 Task: Search one way flight ticket for 1 adult, 6 children, 1 infant in seat and 1 infant on lap in business from Deadhorse: Deadhorse Airport(prudhoe Bay Airport) to Sheridan: Sheridan County Airport on 8-6-2023. Choice of flights is United. Number of bags: 2 checked bags. Price is upto 45000. Outbound departure time preference is 11:00.
Action: Mouse moved to (361, 306)
Screenshot: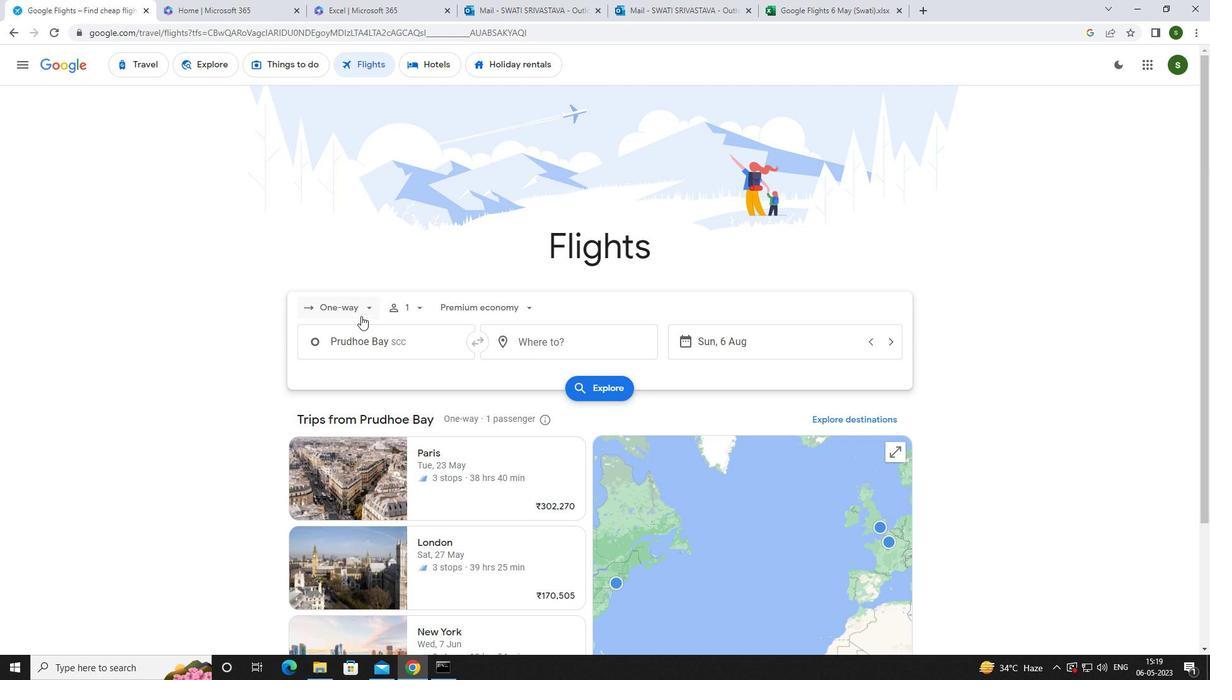 
Action: Mouse pressed left at (361, 306)
Screenshot: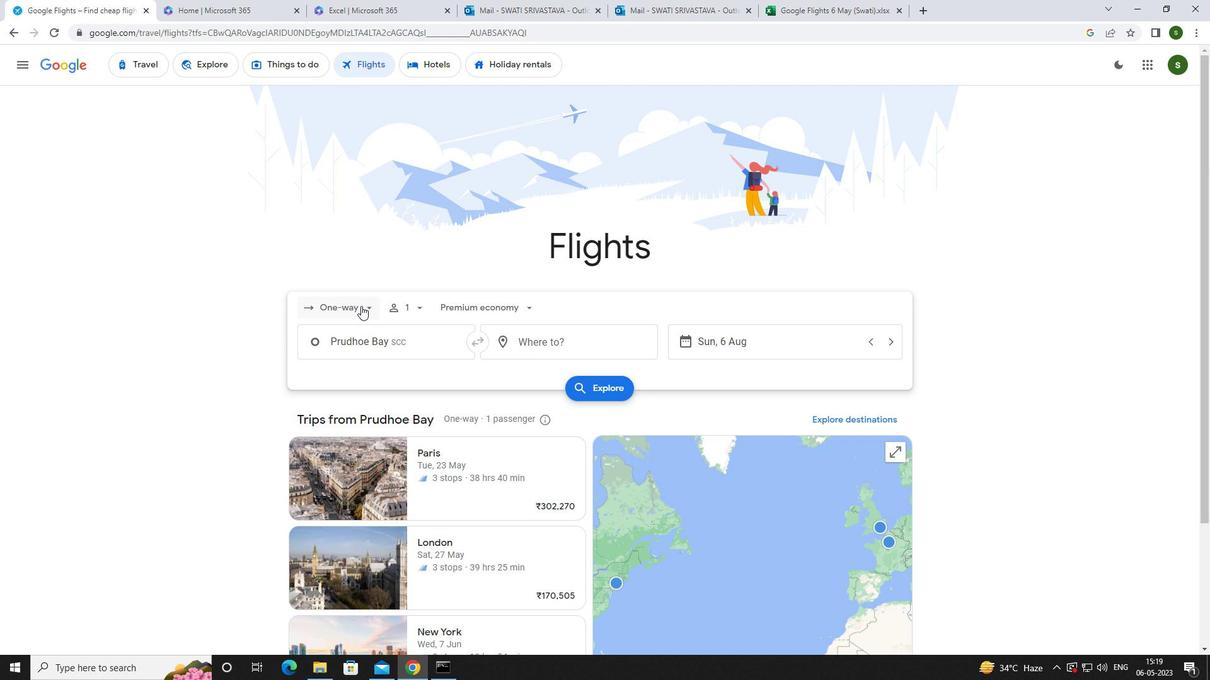 
Action: Mouse moved to (370, 358)
Screenshot: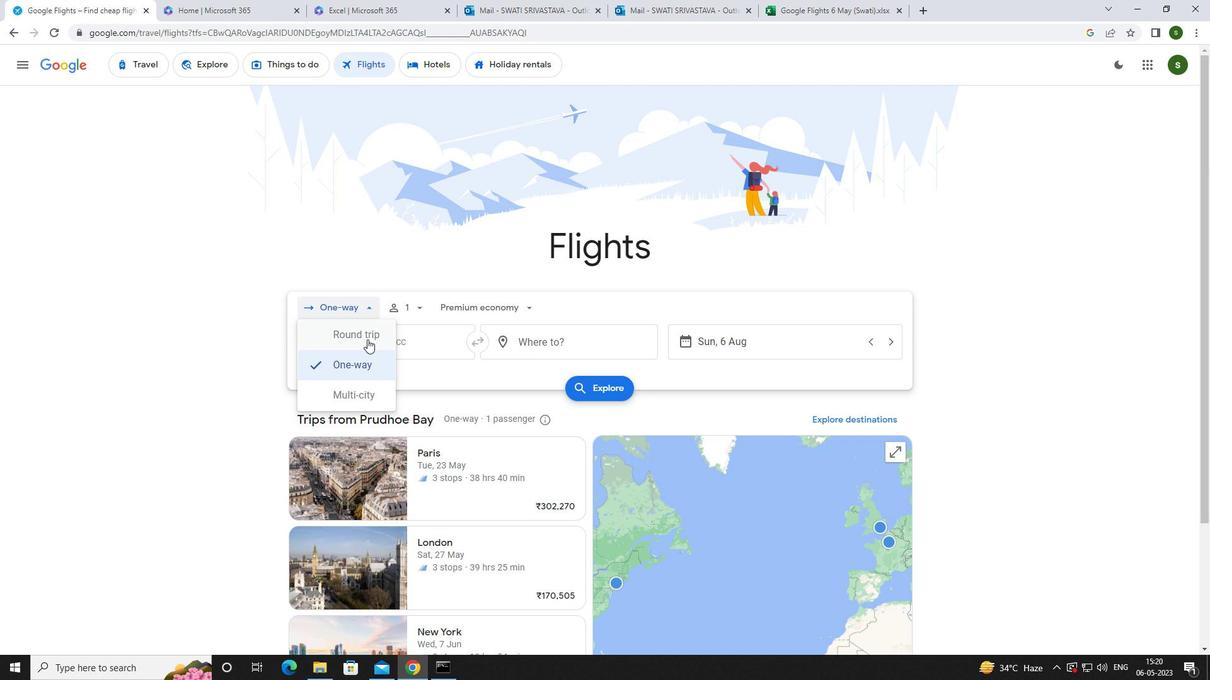 
Action: Mouse pressed left at (370, 358)
Screenshot: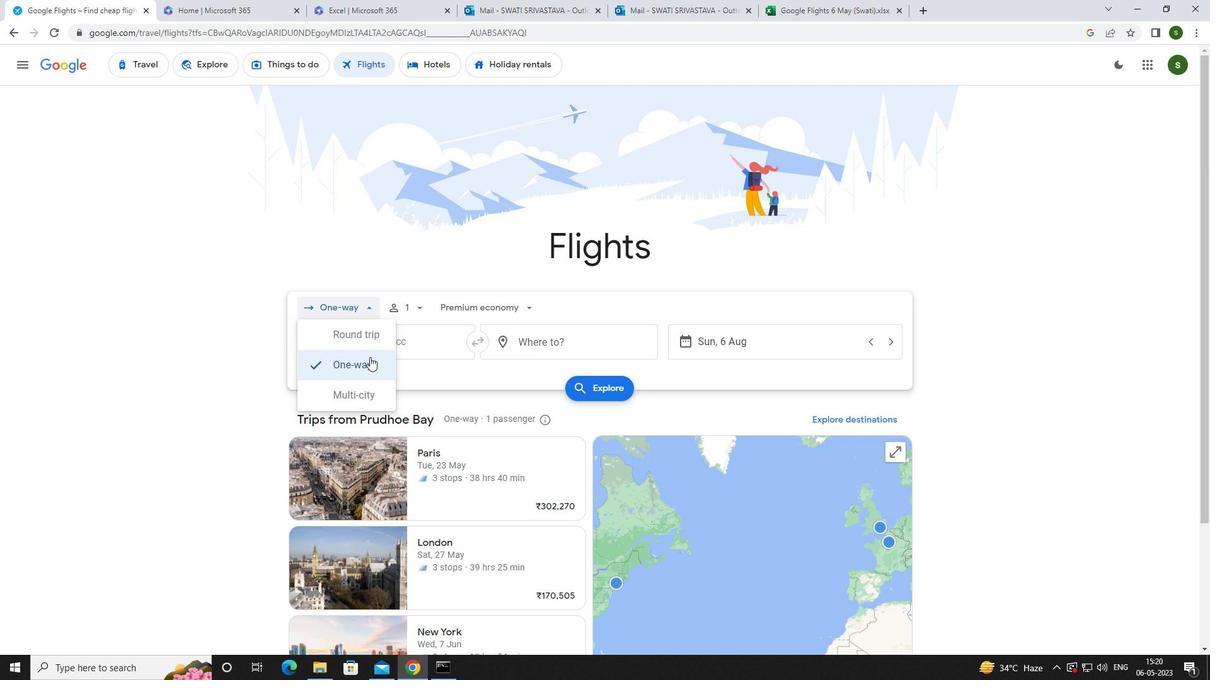 
Action: Mouse moved to (414, 310)
Screenshot: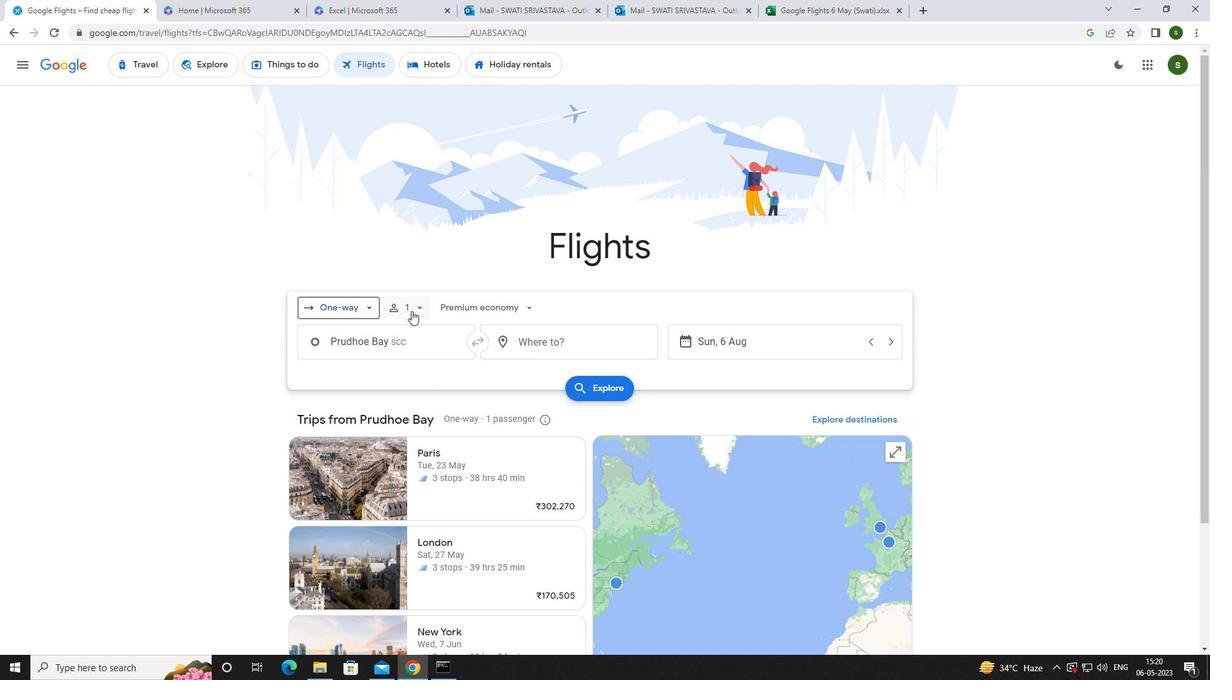 
Action: Mouse pressed left at (414, 310)
Screenshot: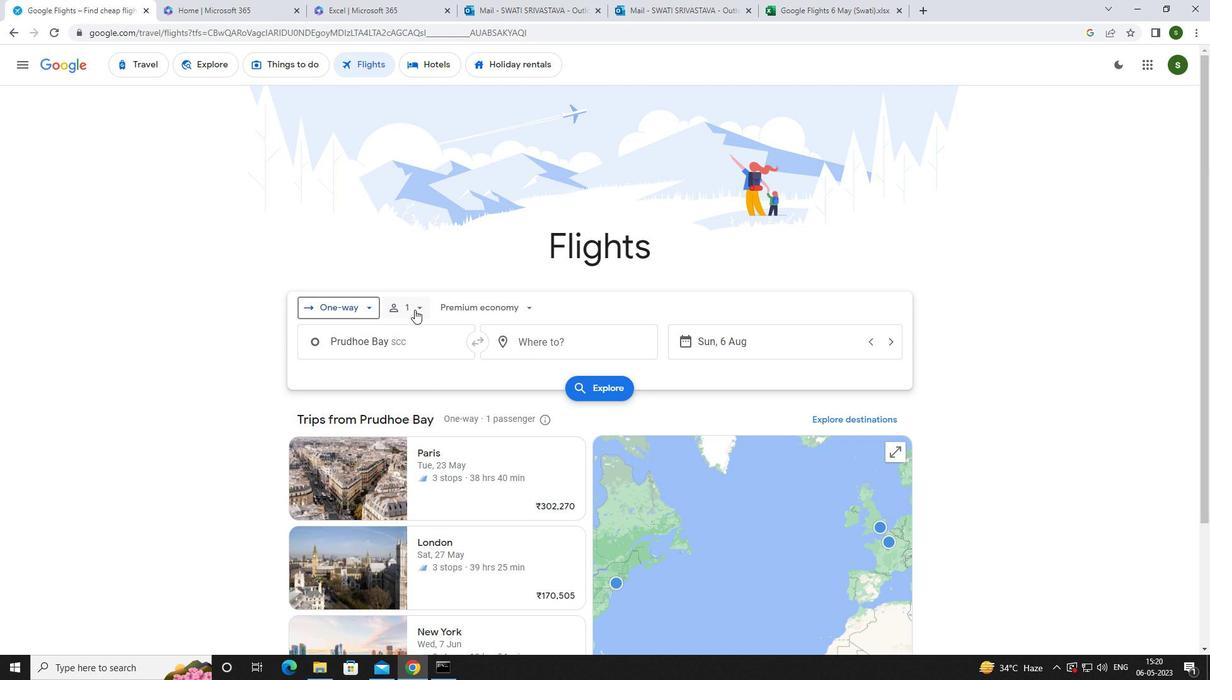 
Action: Mouse moved to (520, 368)
Screenshot: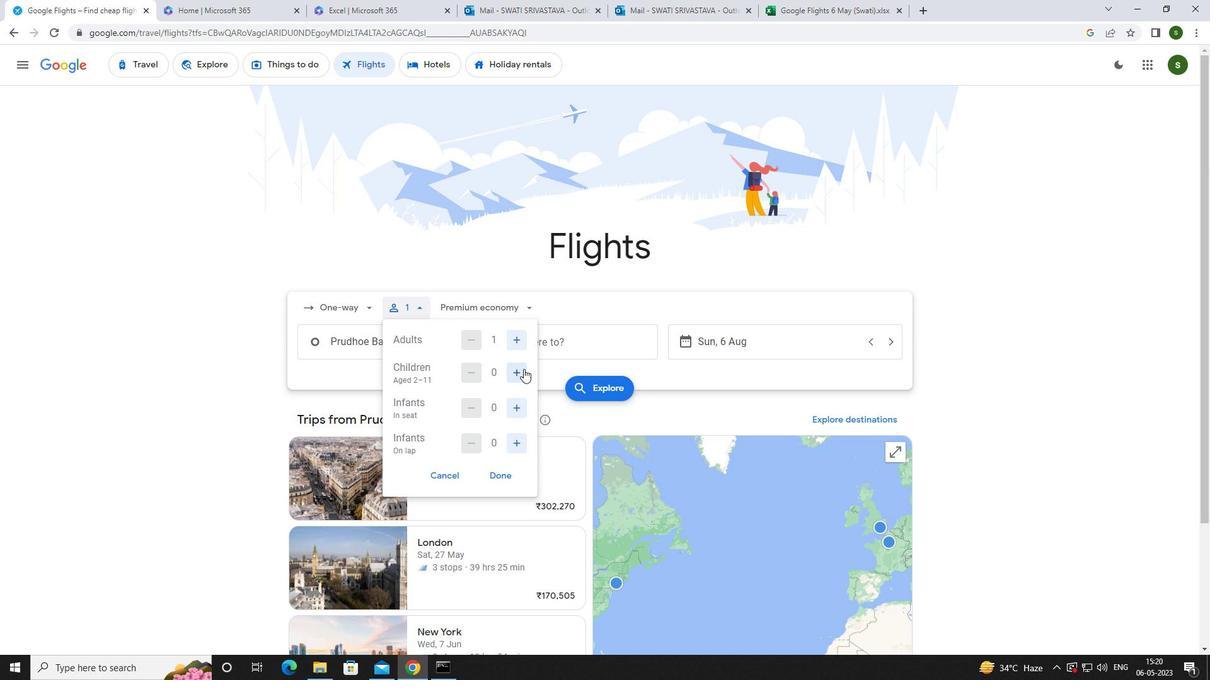 
Action: Mouse pressed left at (520, 368)
Screenshot: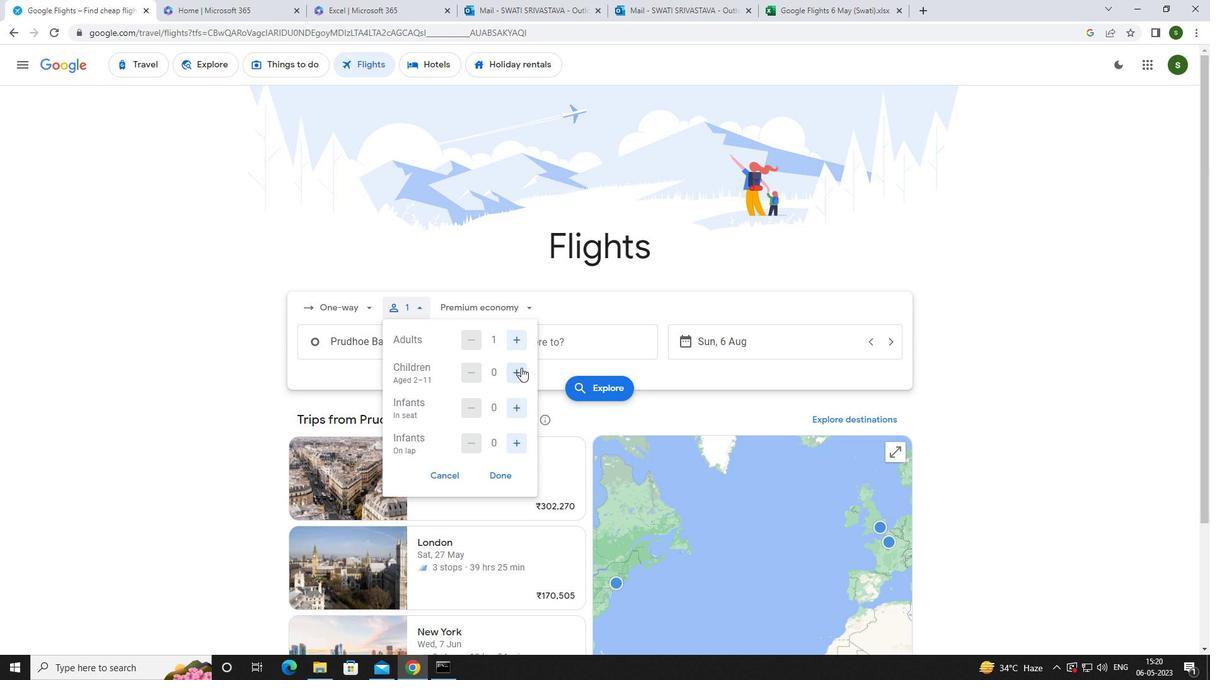 
Action: Mouse pressed left at (520, 368)
Screenshot: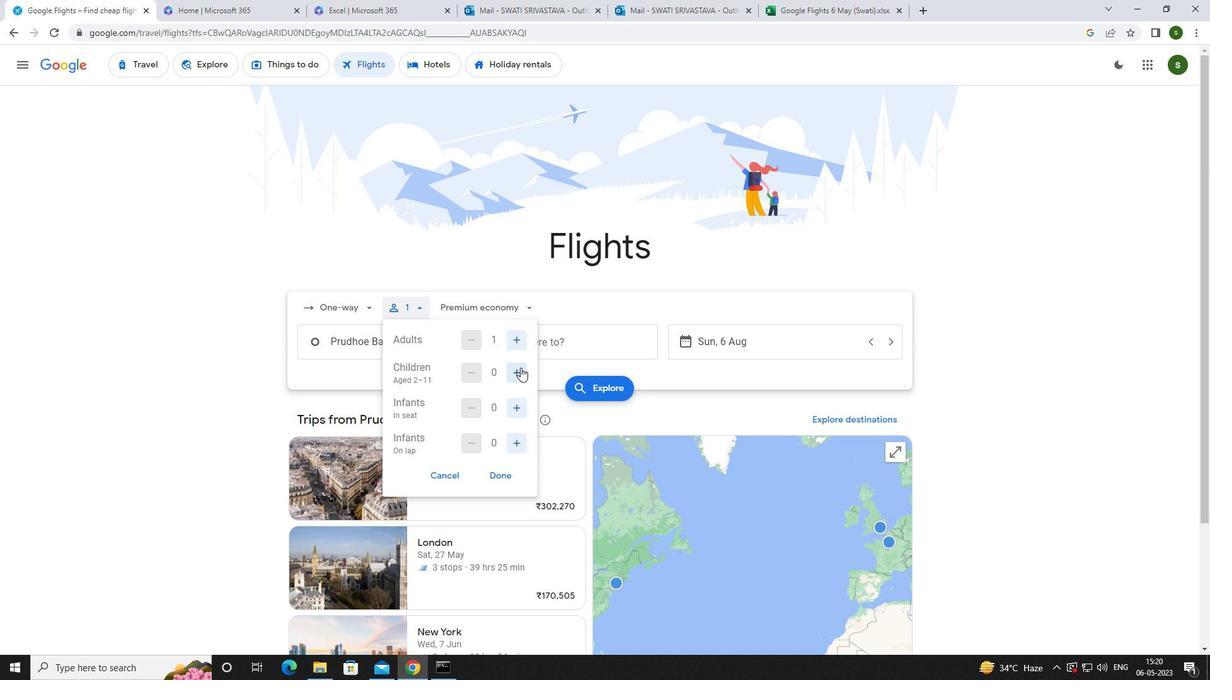 
Action: Mouse pressed left at (520, 368)
Screenshot: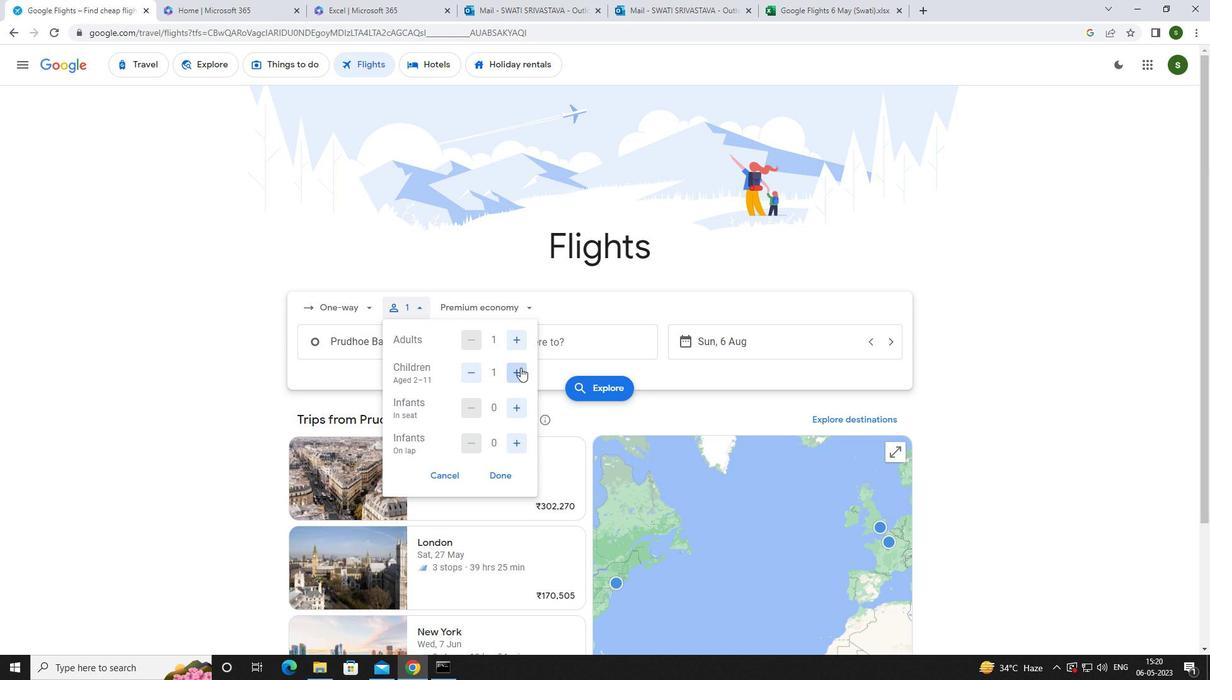 
Action: Mouse pressed left at (520, 368)
Screenshot: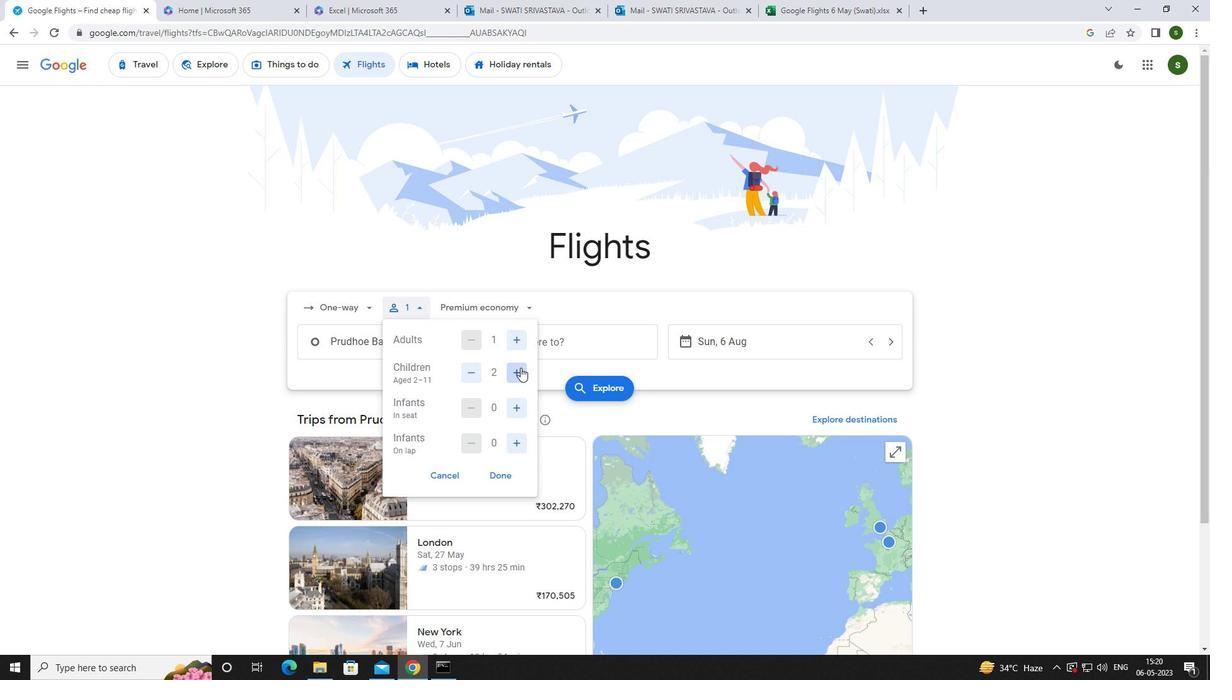 
Action: Mouse pressed left at (520, 368)
Screenshot: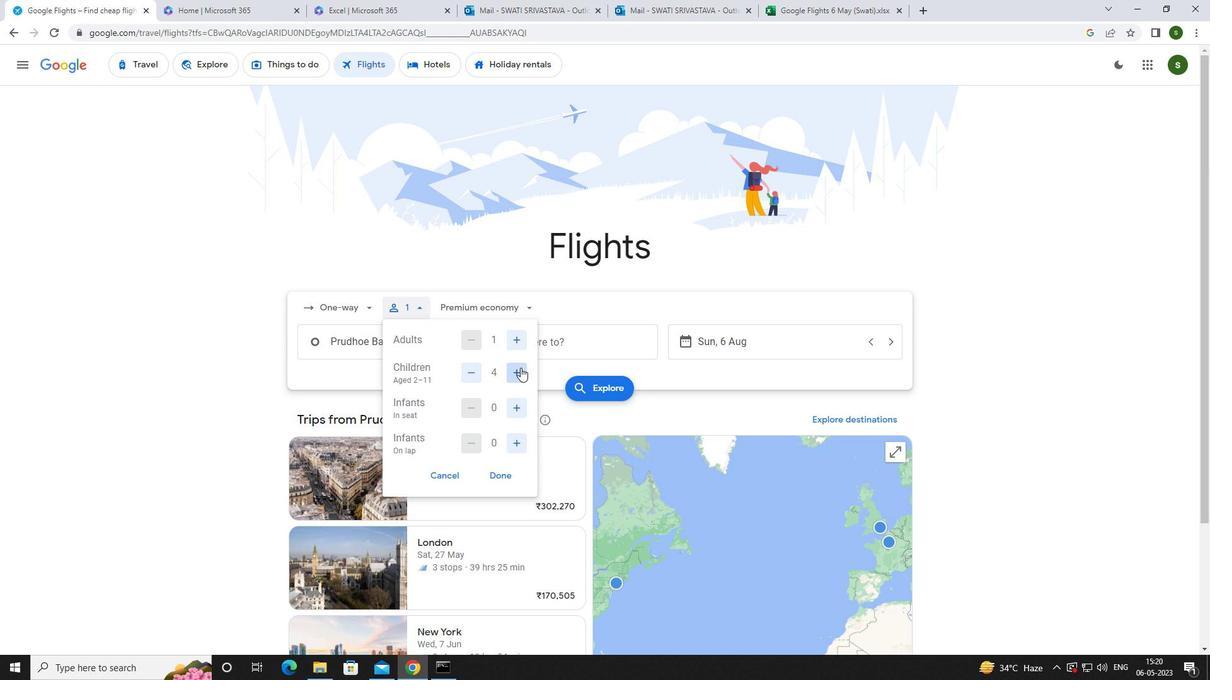 
Action: Mouse pressed left at (520, 368)
Screenshot: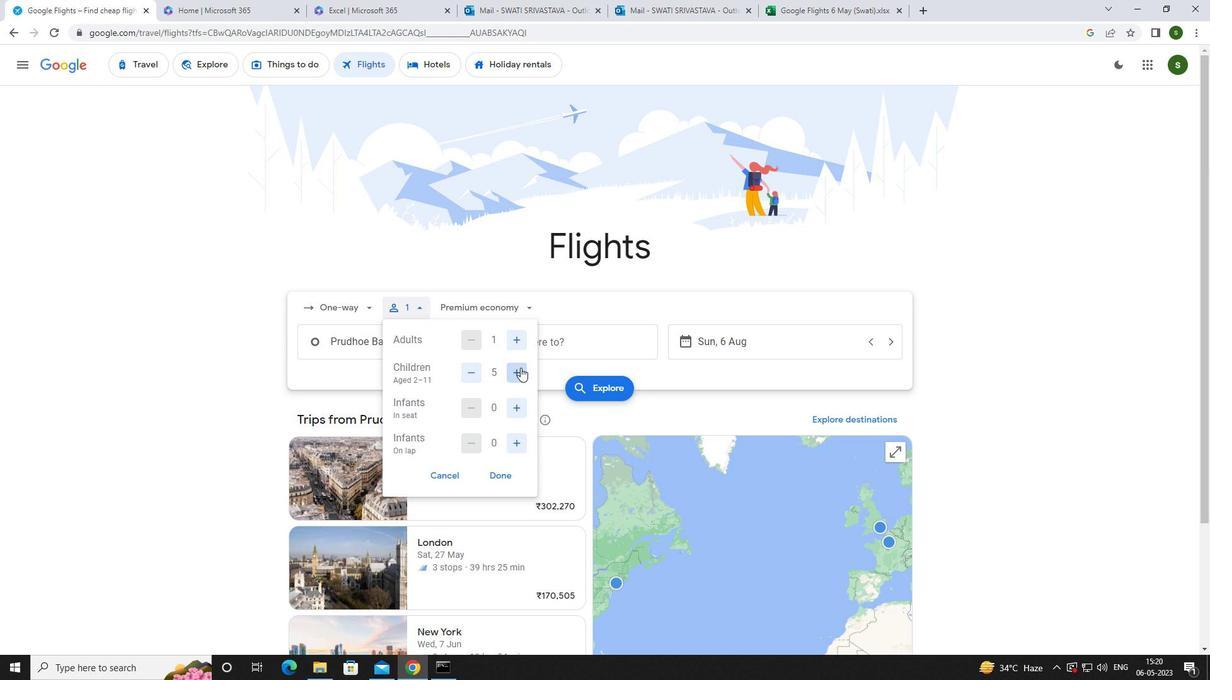 
Action: Mouse moved to (512, 402)
Screenshot: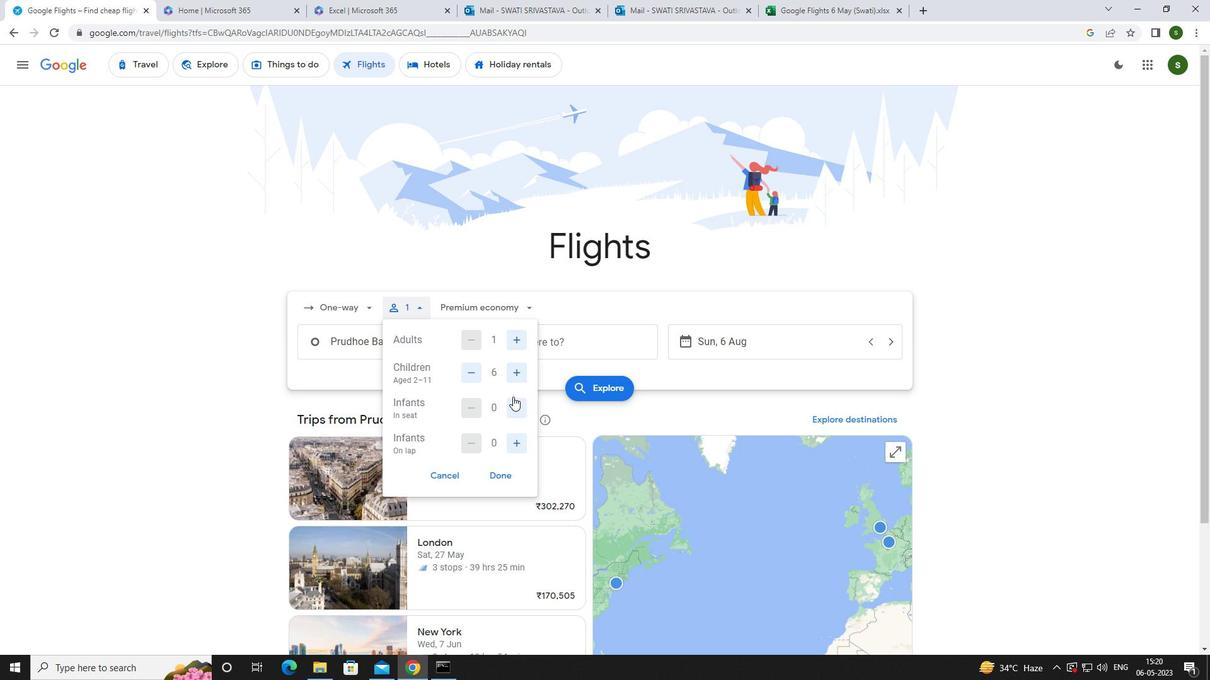 
Action: Mouse pressed left at (512, 402)
Screenshot: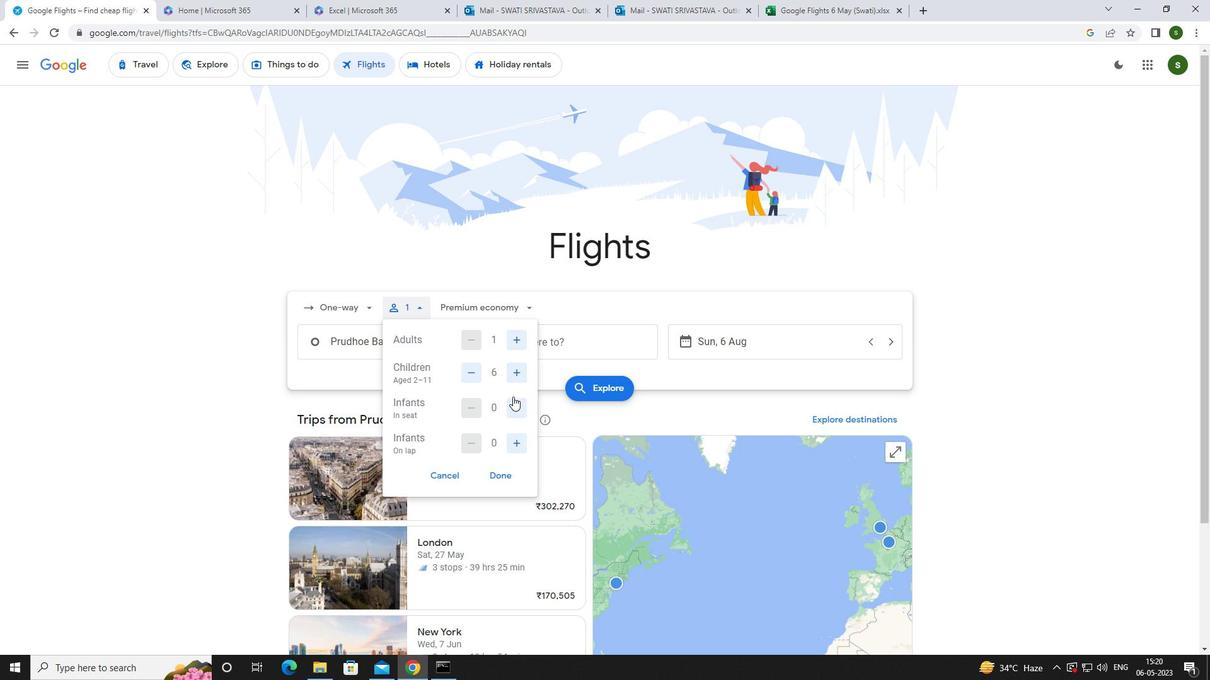
Action: Mouse moved to (516, 445)
Screenshot: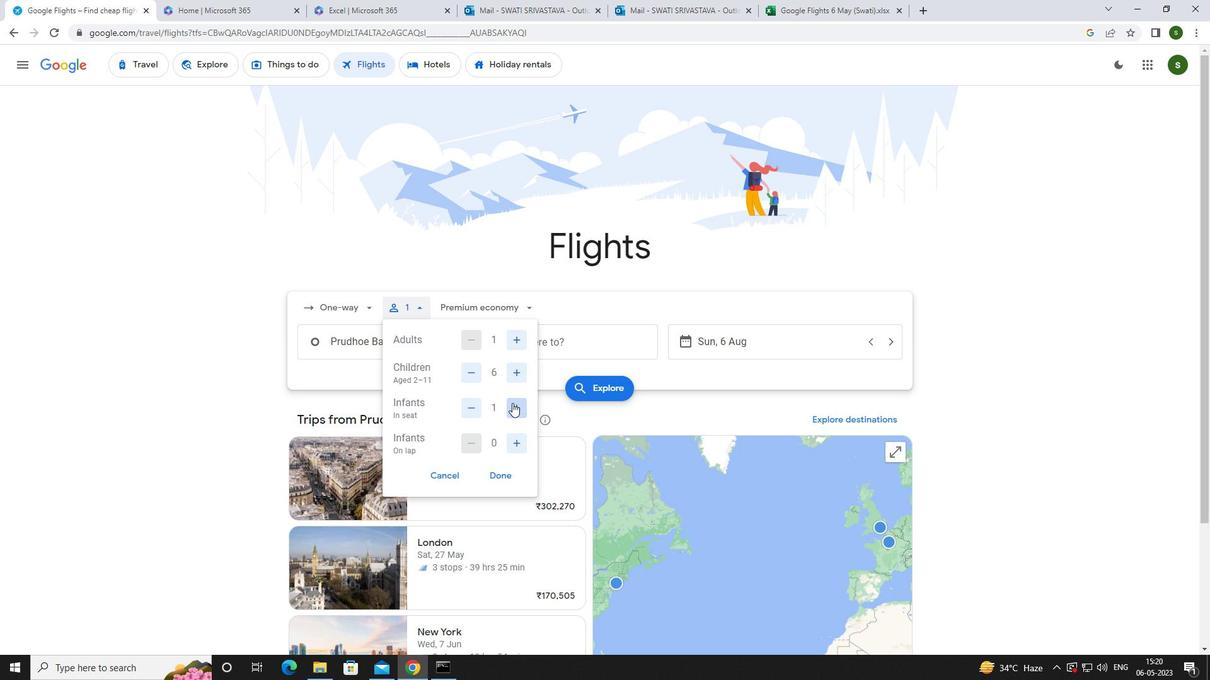 
Action: Mouse pressed left at (516, 445)
Screenshot: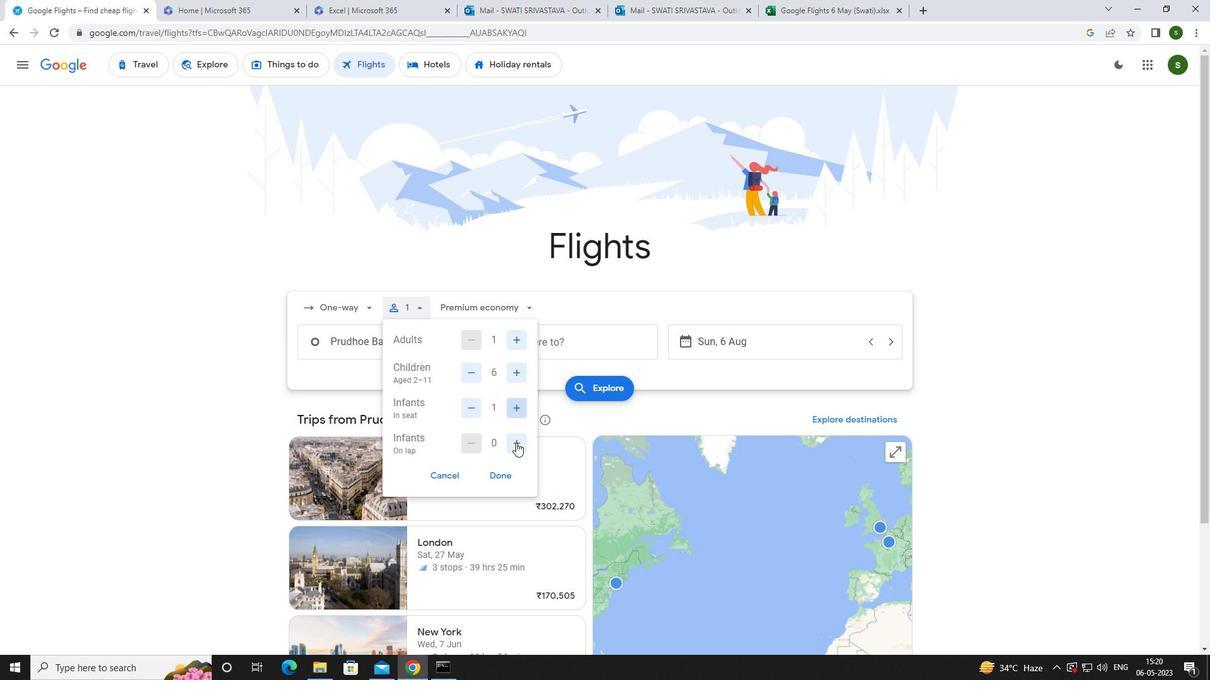 
Action: Mouse moved to (520, 305)
Screenshot: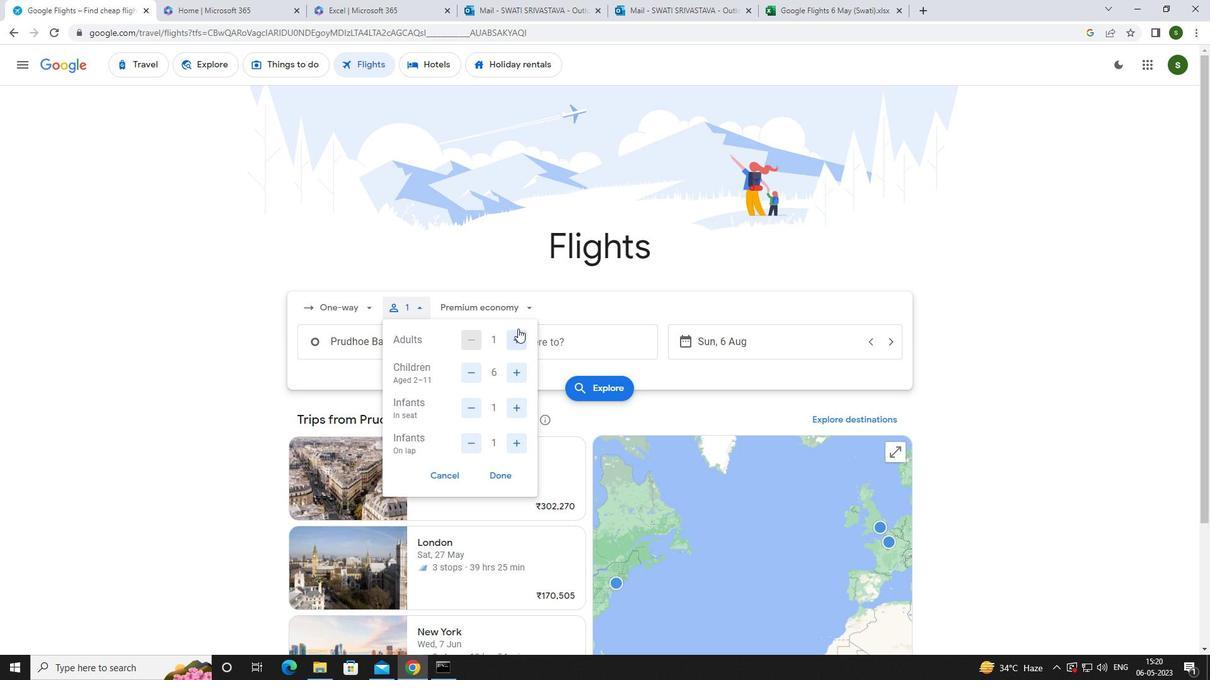 
Action: Mouse pressed left at (520, 305)
Screenshot: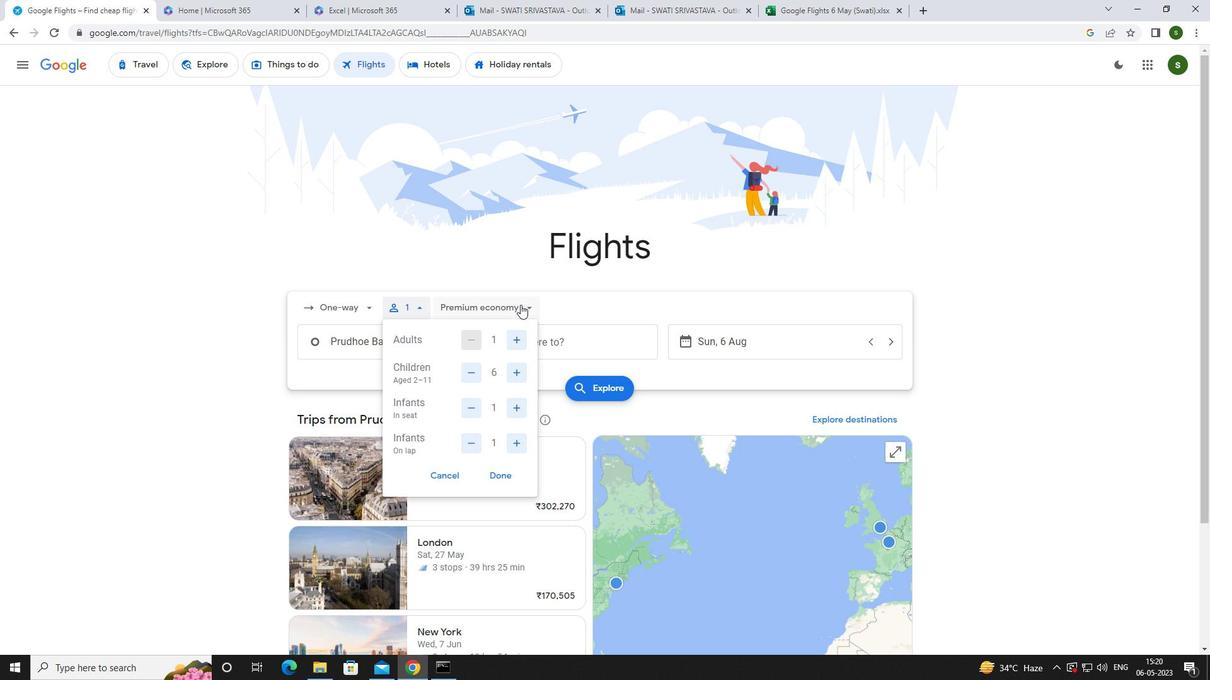 
Action: Mouse moved to (507, 385)
Screenshot: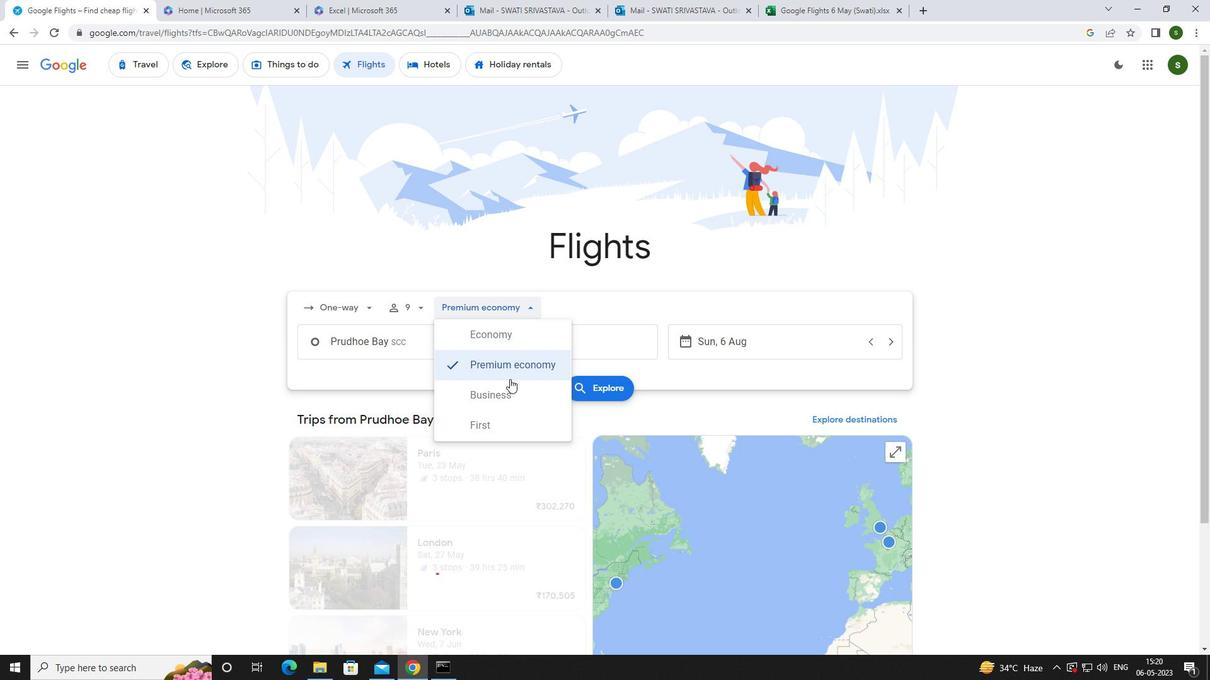 
Action: Mouse pressed left at (507, 385)
Screenshot: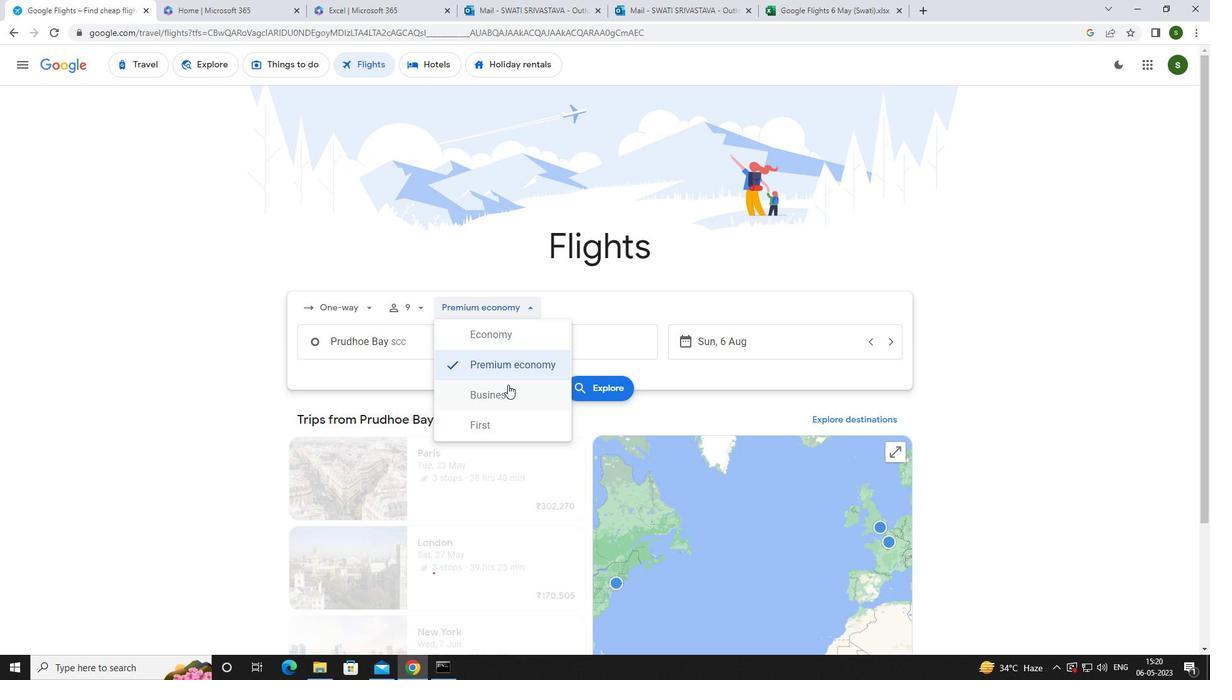 
Action: Mouse moved to (447, 338)
Screenshot: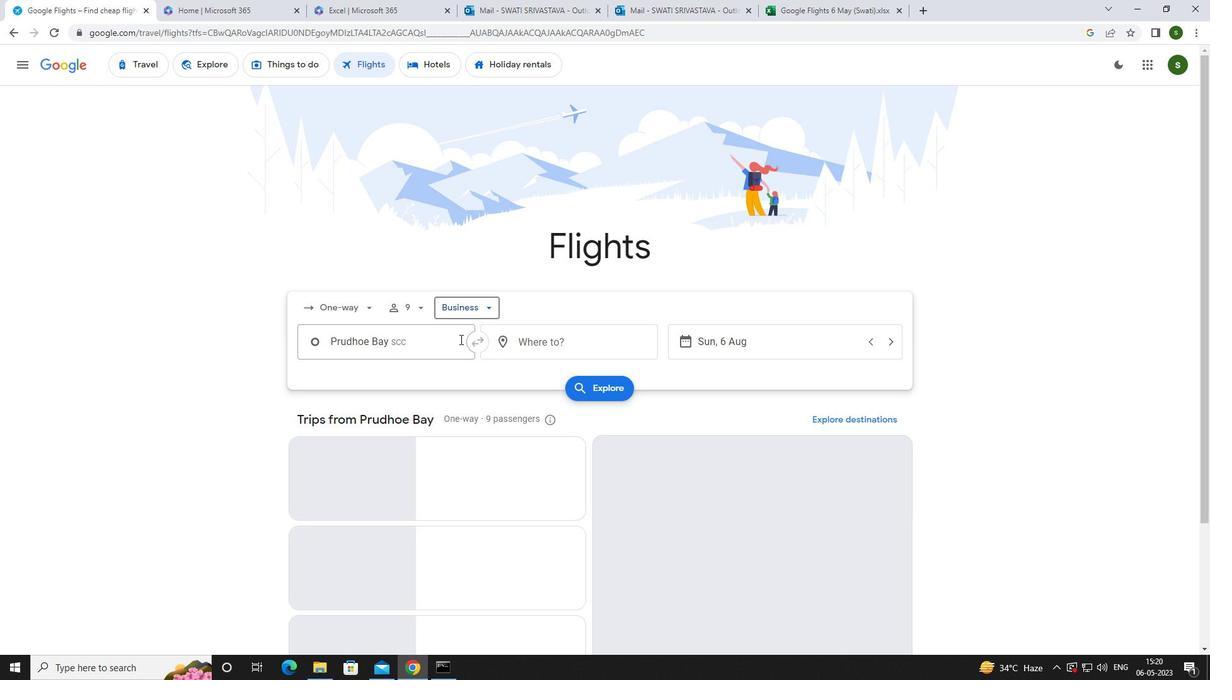 
Action: Mouse pressed left at (447, 338)
Screenshot: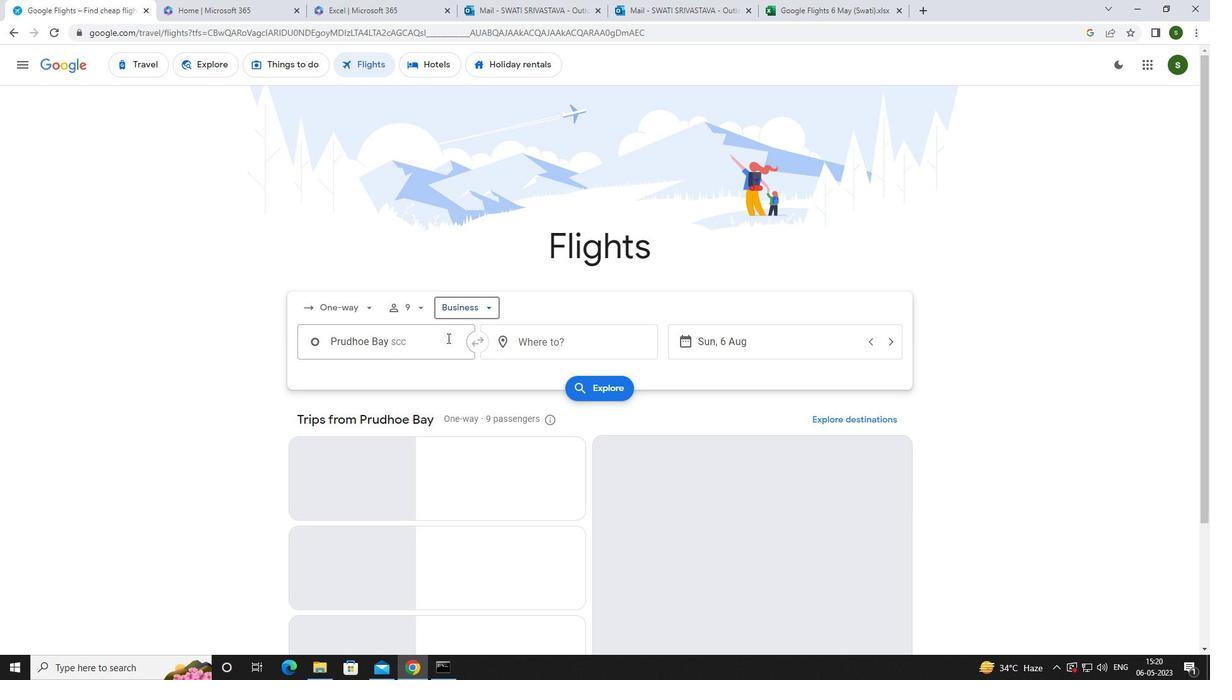 
Action: Key pressed <Key.caps_lock>d<Key.caps_lock>eadhorse
Screenshot: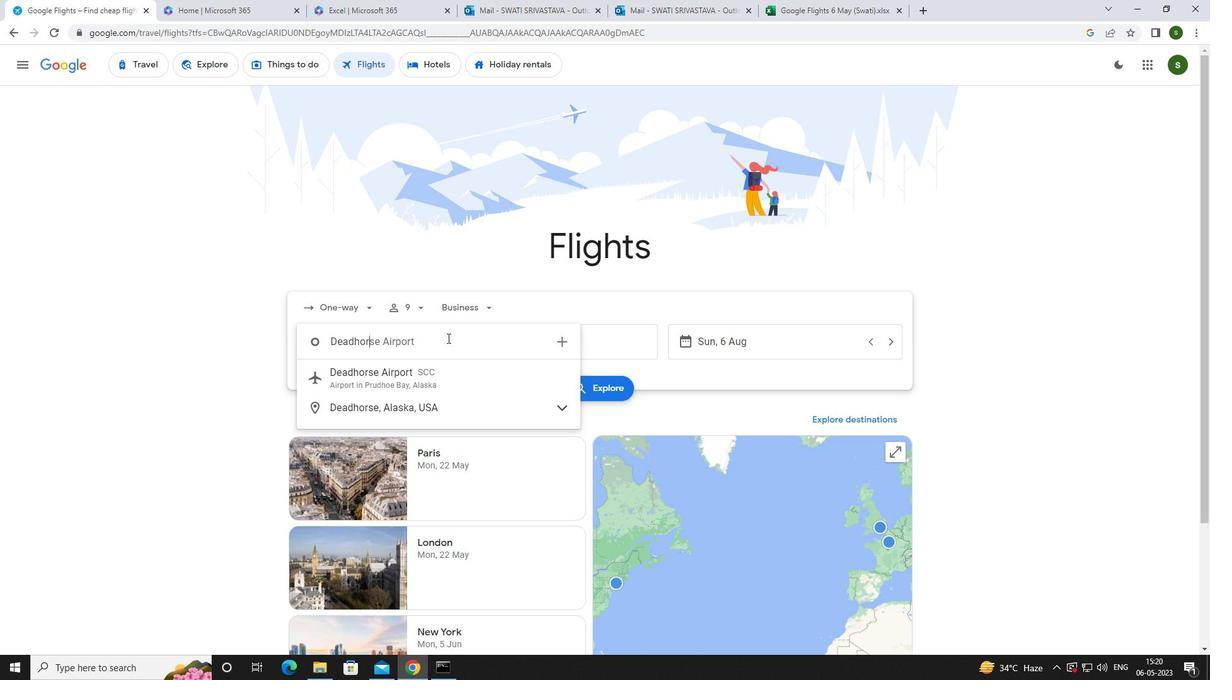 
Action: Mouse moved to (441, 372)
Screenshot: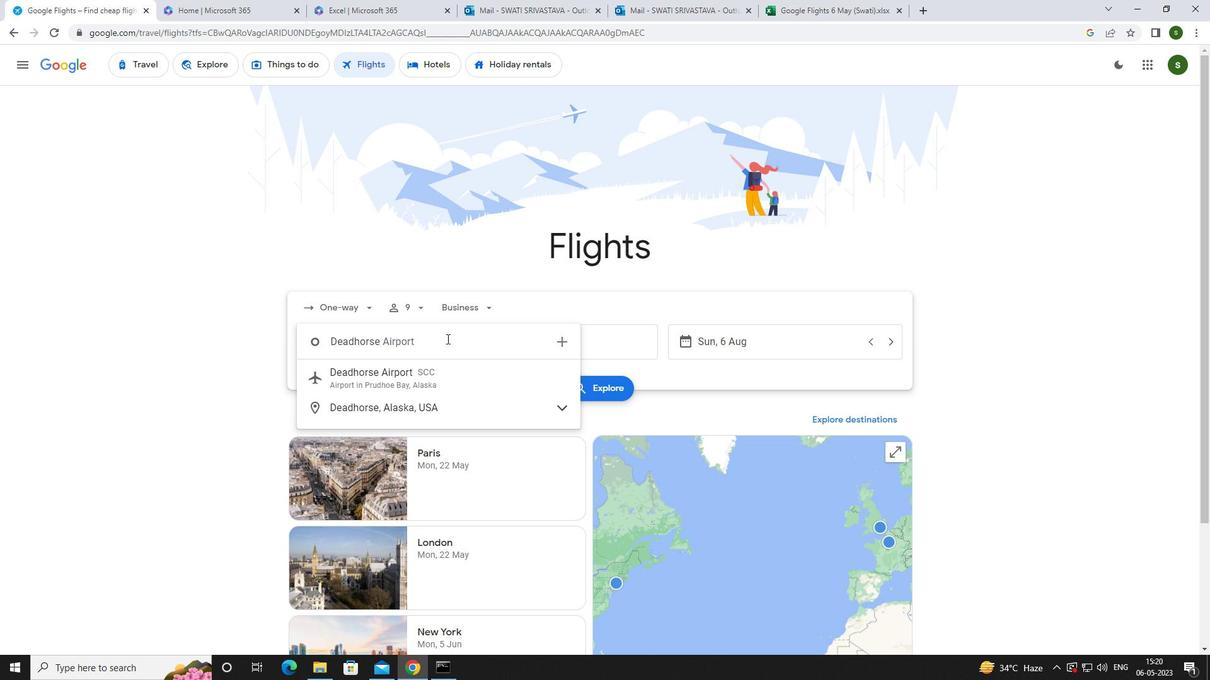 
Action: Mouse pressed left at (441, 372)
Screenshot: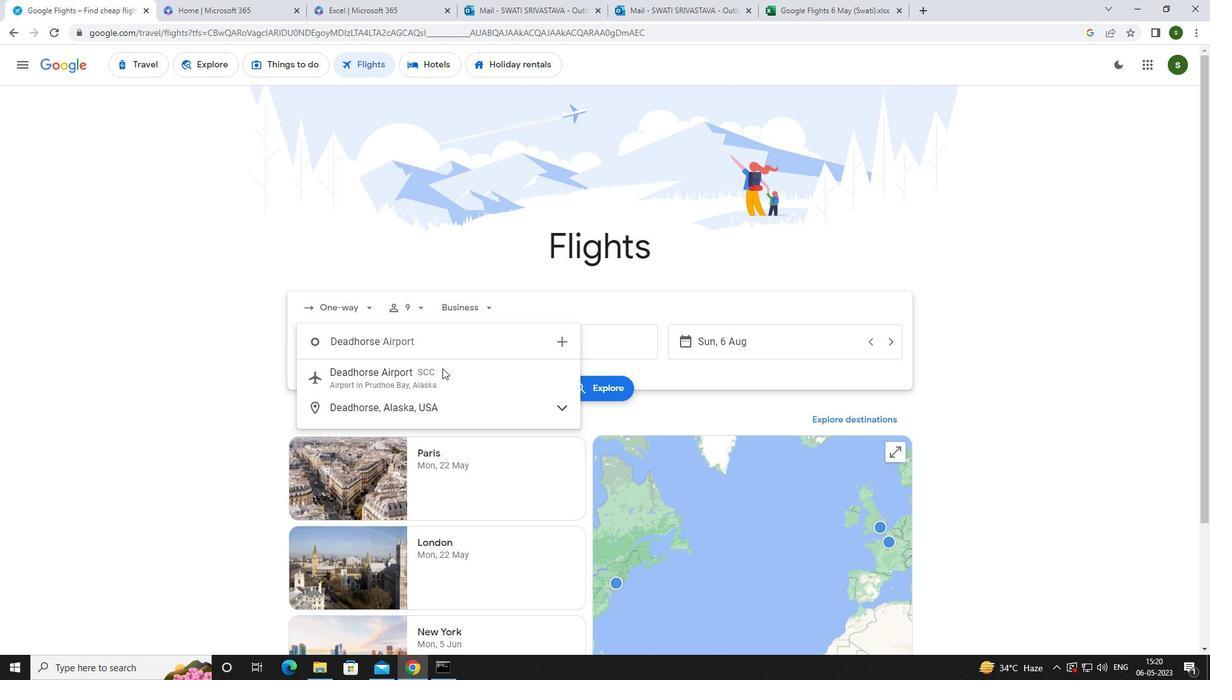 
Action: Mouse moved to (538, 343)
Screenshot: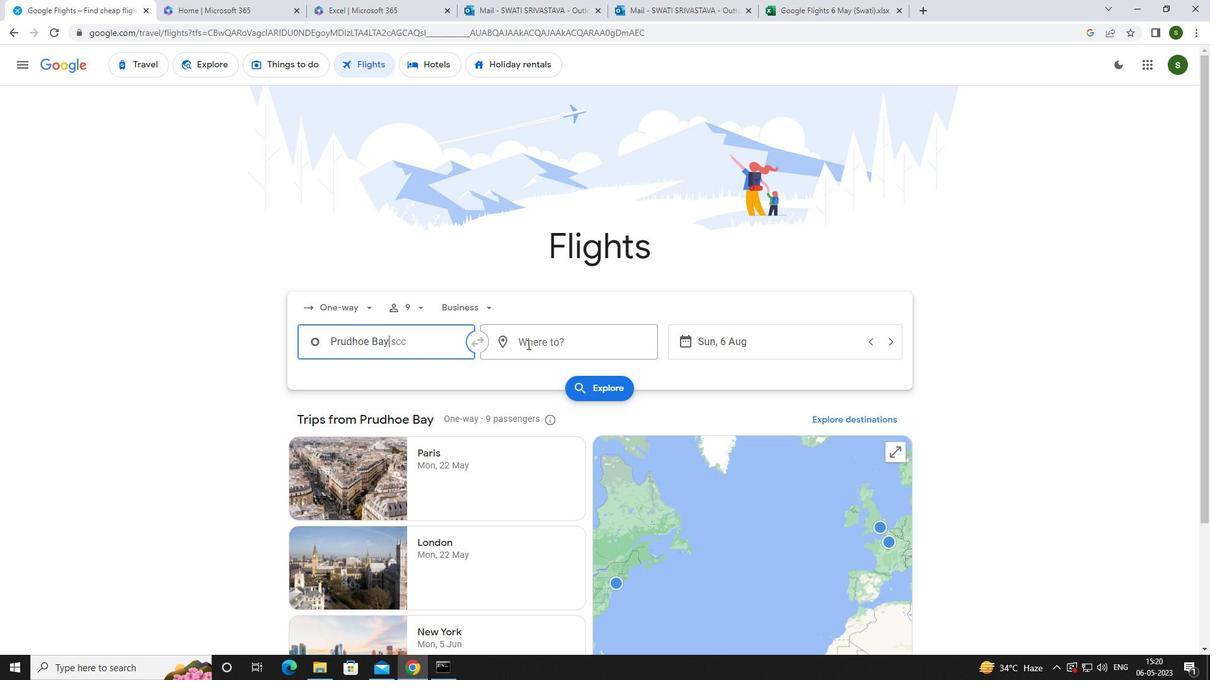 
Action: Mouse pressed left at (538, 343)
Screenshot: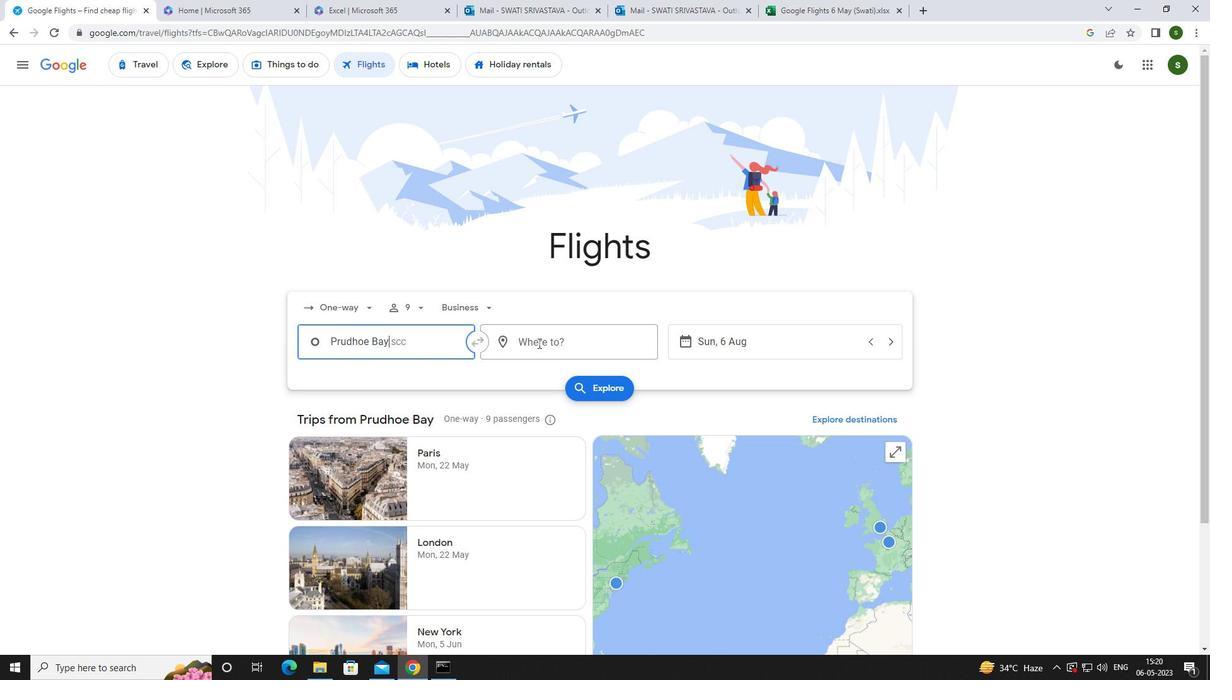 
Action: Key pressed <Key.caps_lock>s<Key.caps_lock>heridan
Screenshot: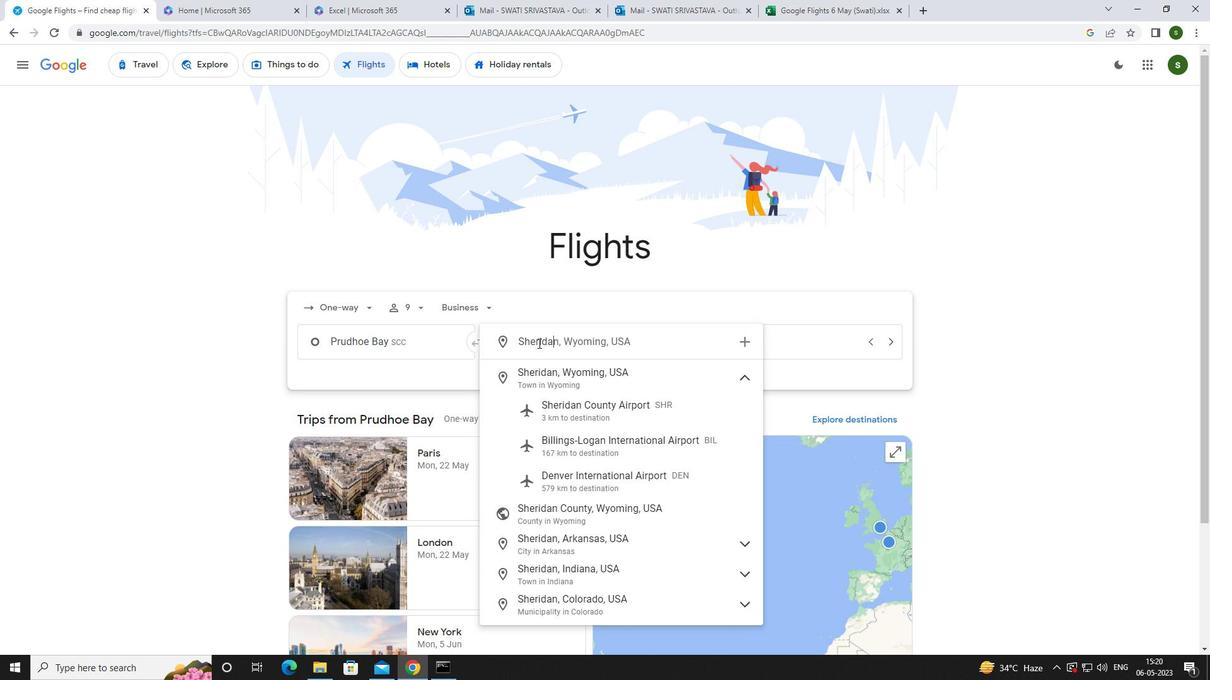 
Action: Mouse moved to (578, 405)
Screenshot: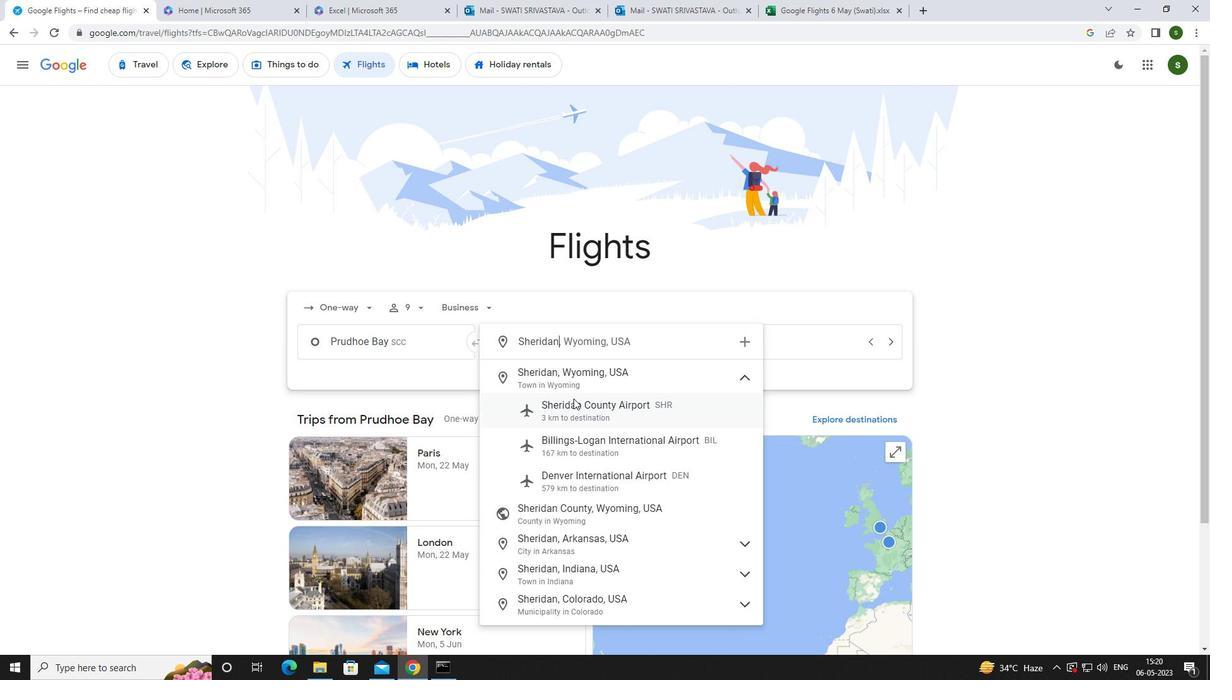 
Action: Mouse pressed left at (578, 405)
Screenshot: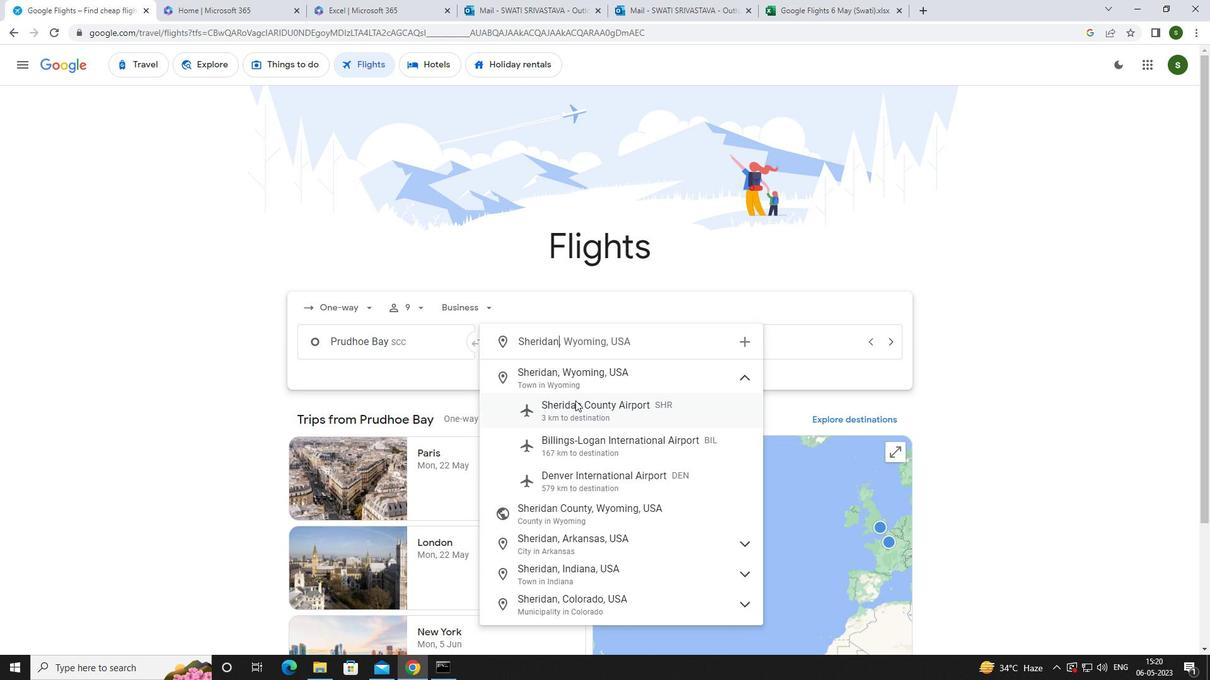 
Action: Mouse moved to (777, 348)
Screenshot: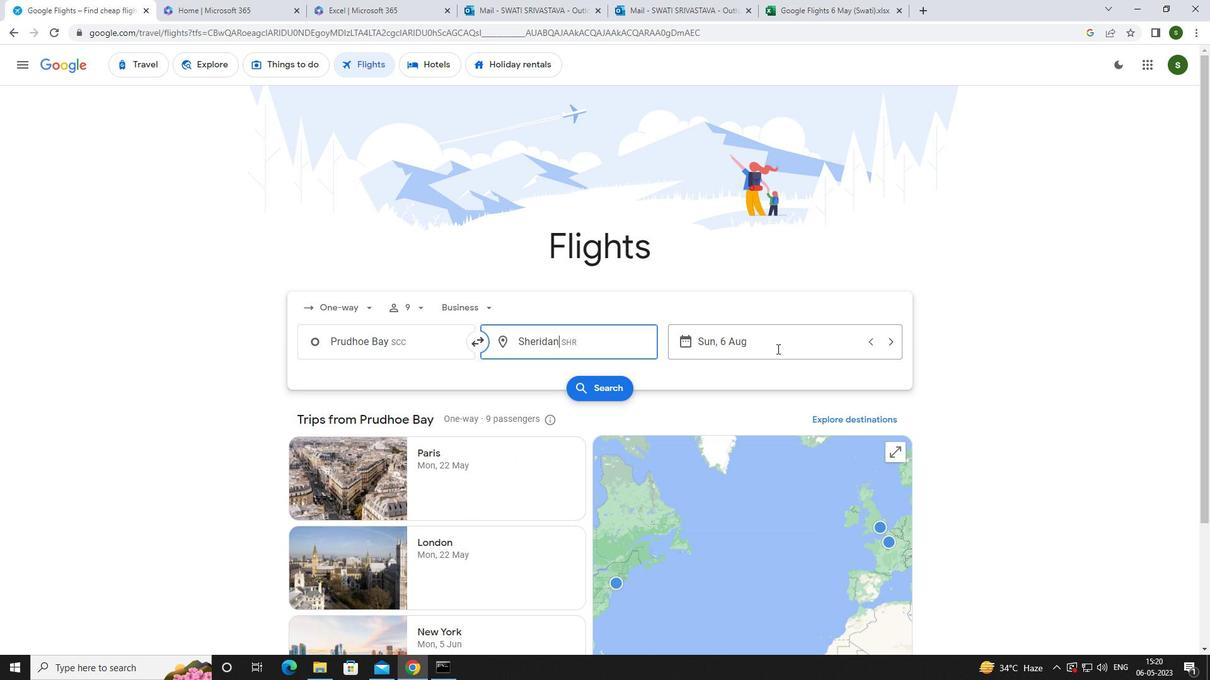 
Action: Mouse pressed left at (777, 348)
Screenshot: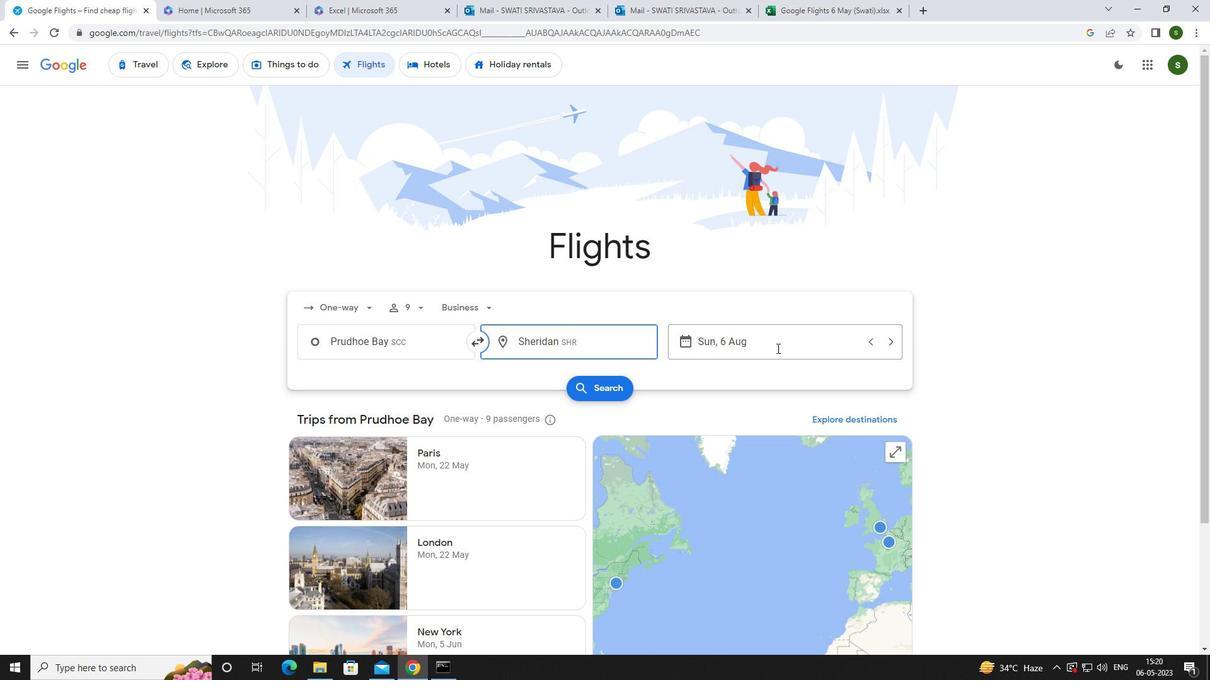 
Action: Mouse moved to (457, 457)
Screenshot: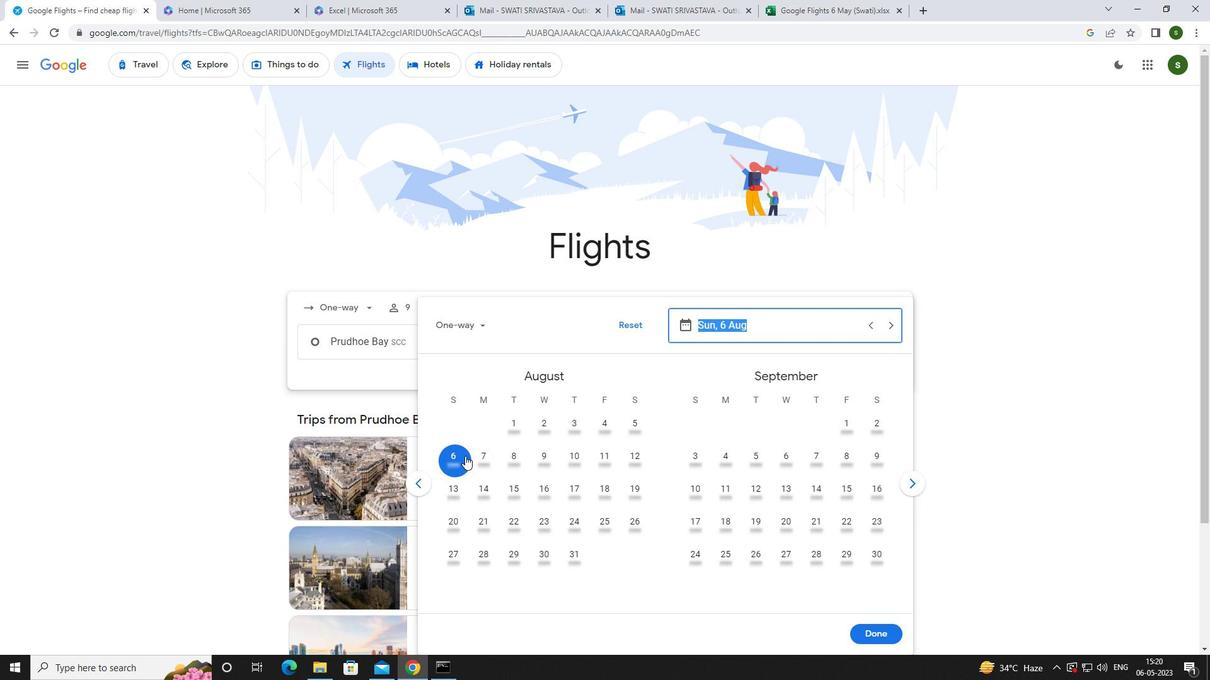 
Action: Mouse pressed left at (457, 457)
Screenshot: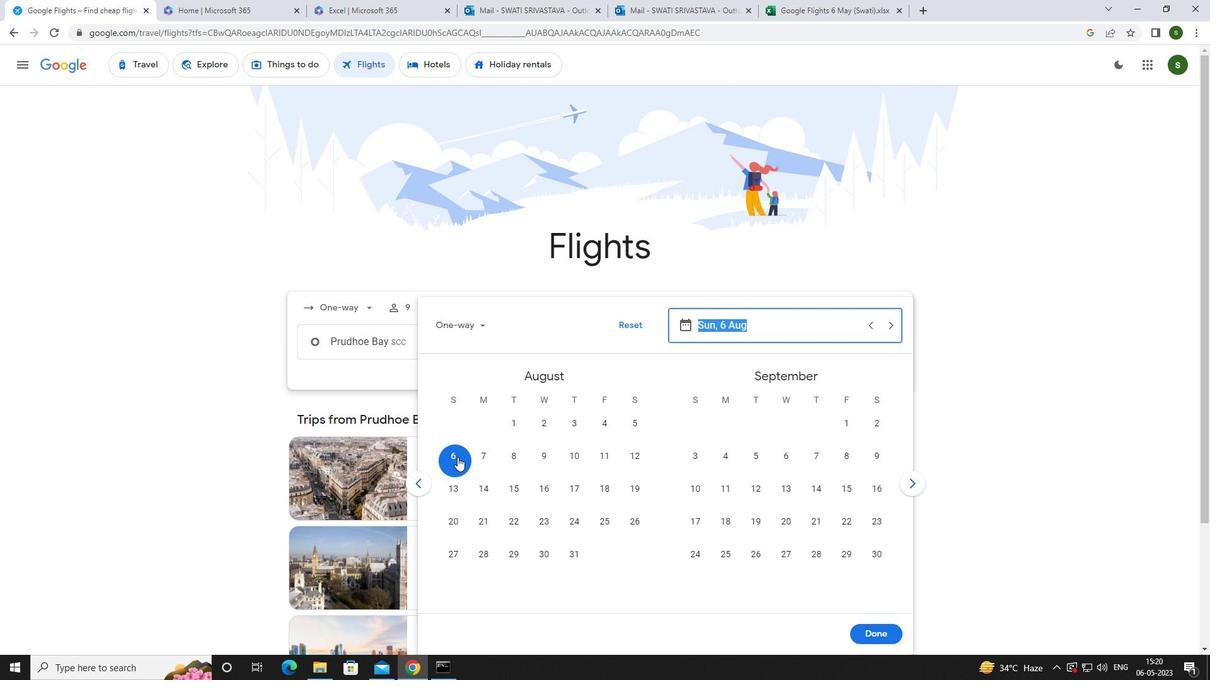 
Action: Mouse moved to (857, 634)
Screenshot: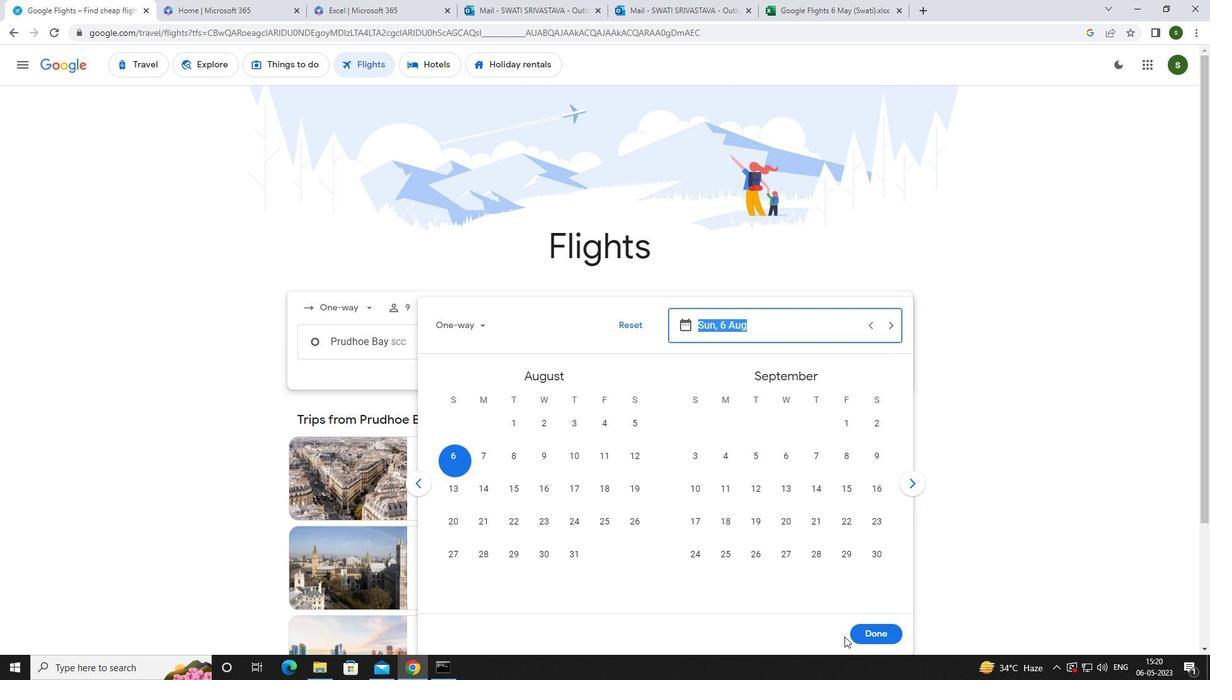 
Action: Mouse pressed left at (857, 634)
Screenshot: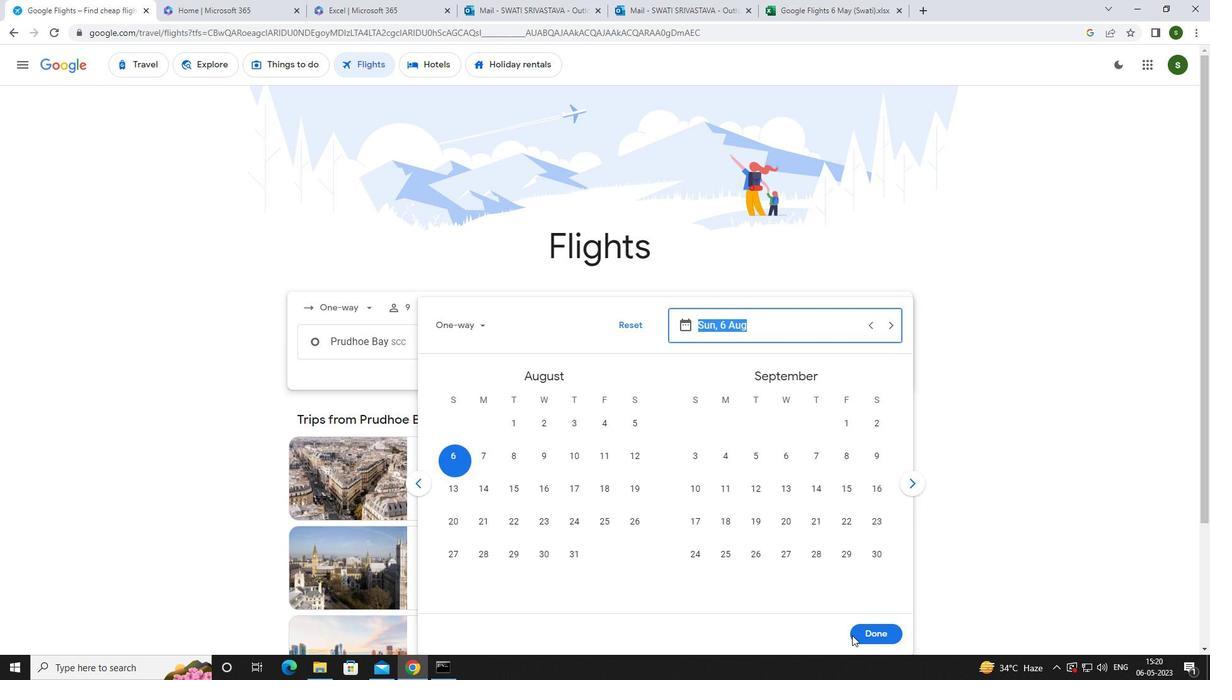 
Action: Mouse moved to (617, 386)
Screenshot: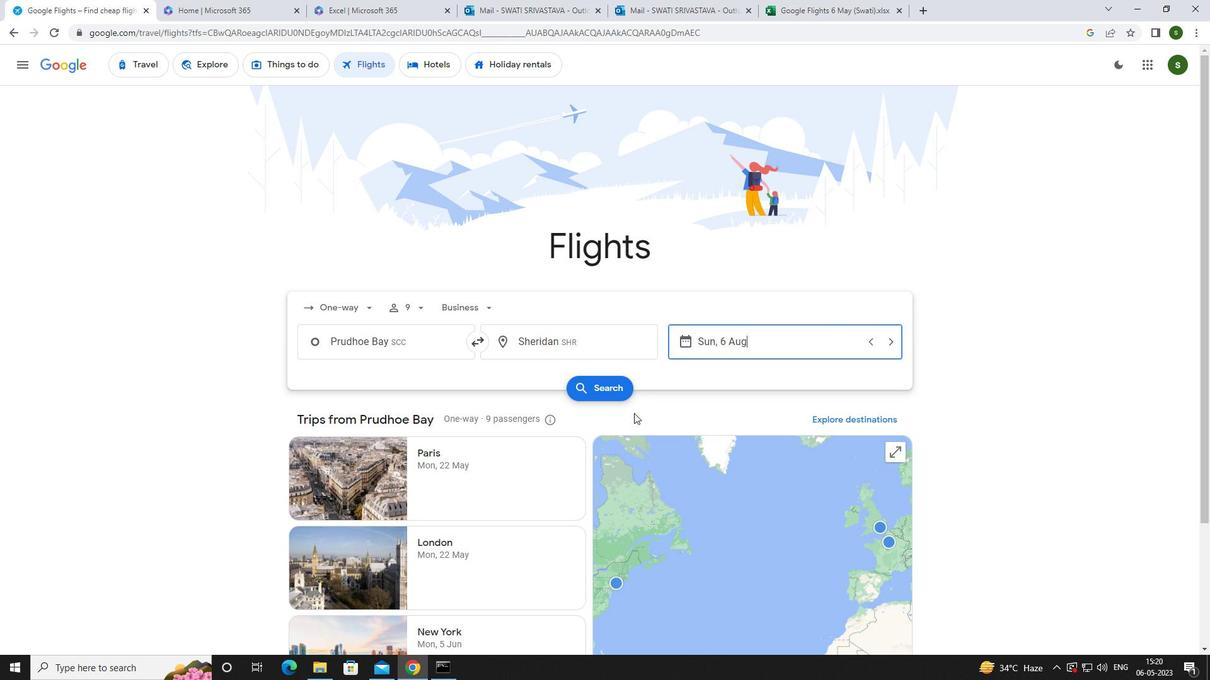 
Action: Mouse pressed left at (617, 386)
Screenshot: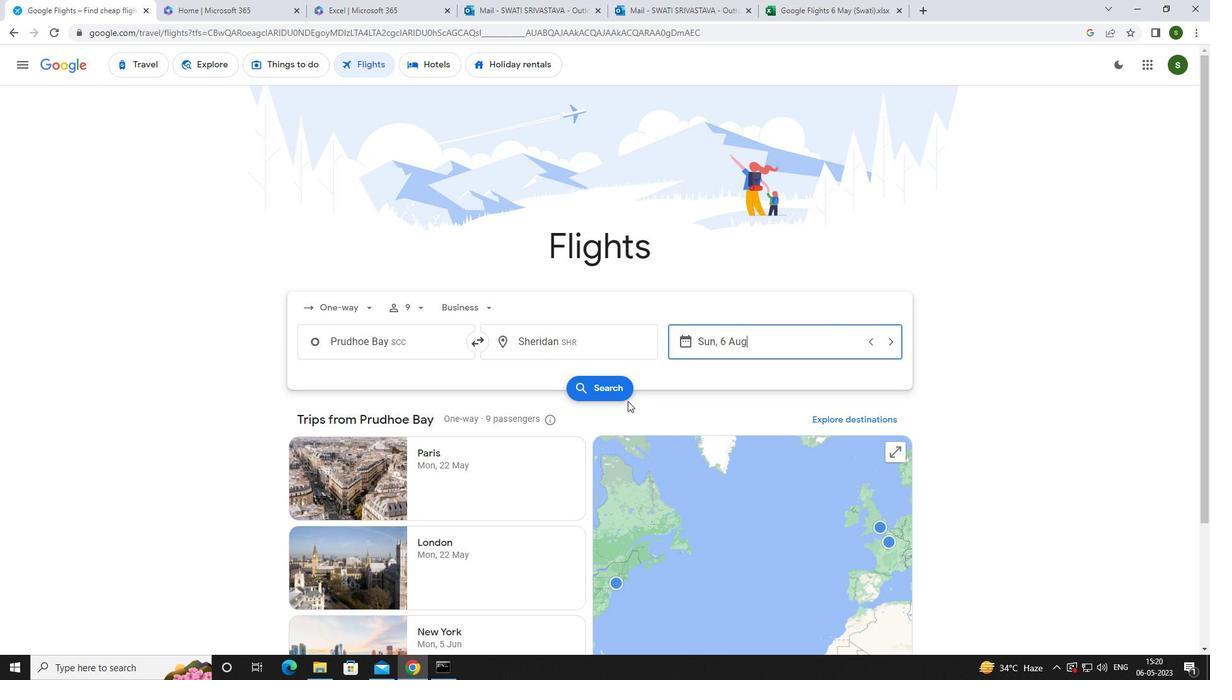 
Action: Mouse moved to (298, 179)
Screenshot: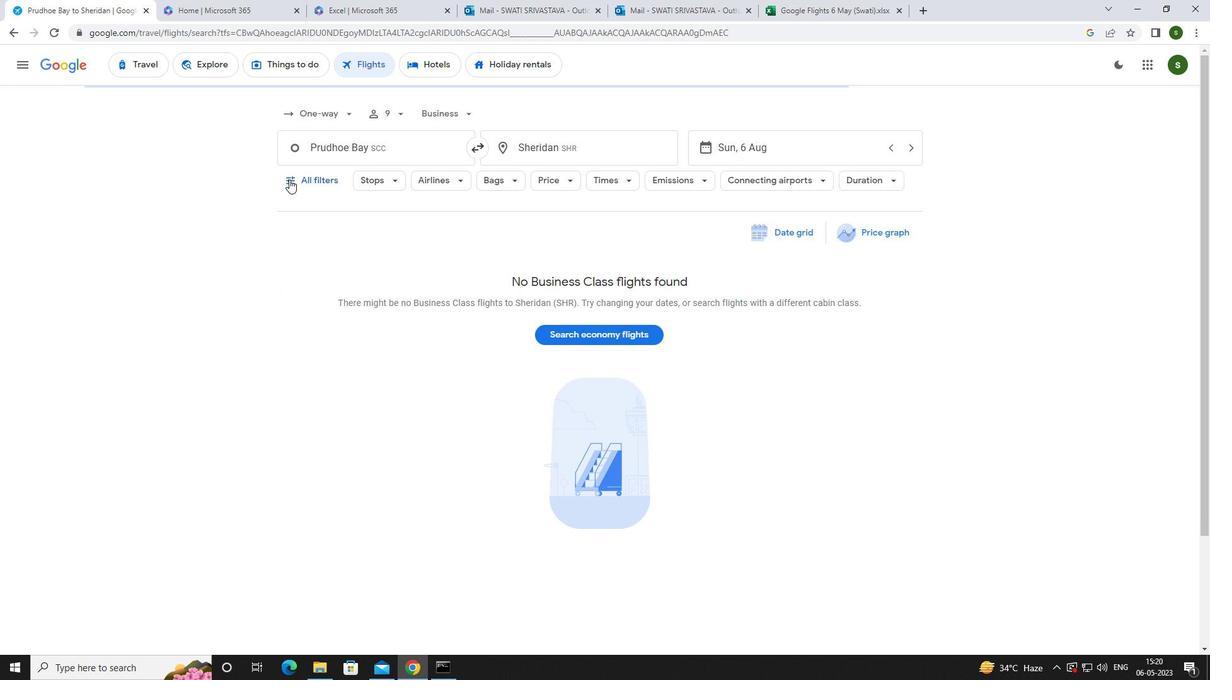 
Action: Mouse pressed left at (298, 179)
Screenshot: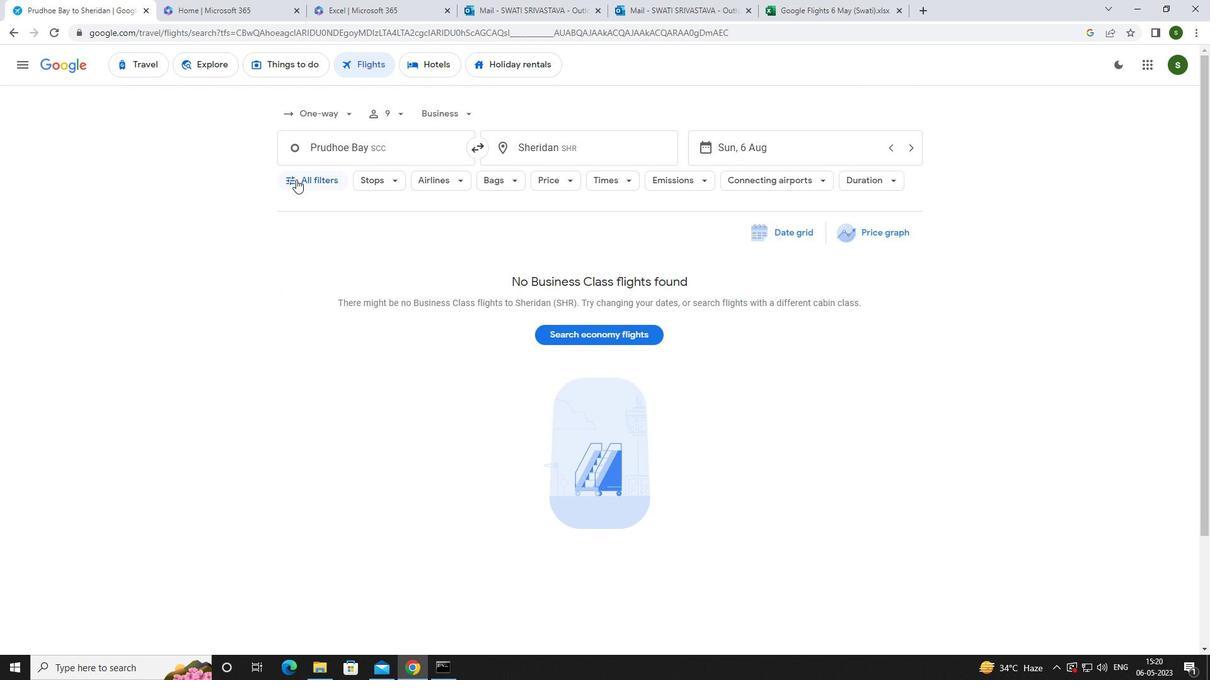 
Action: Mouse moved to (470, 445)
Screenshot: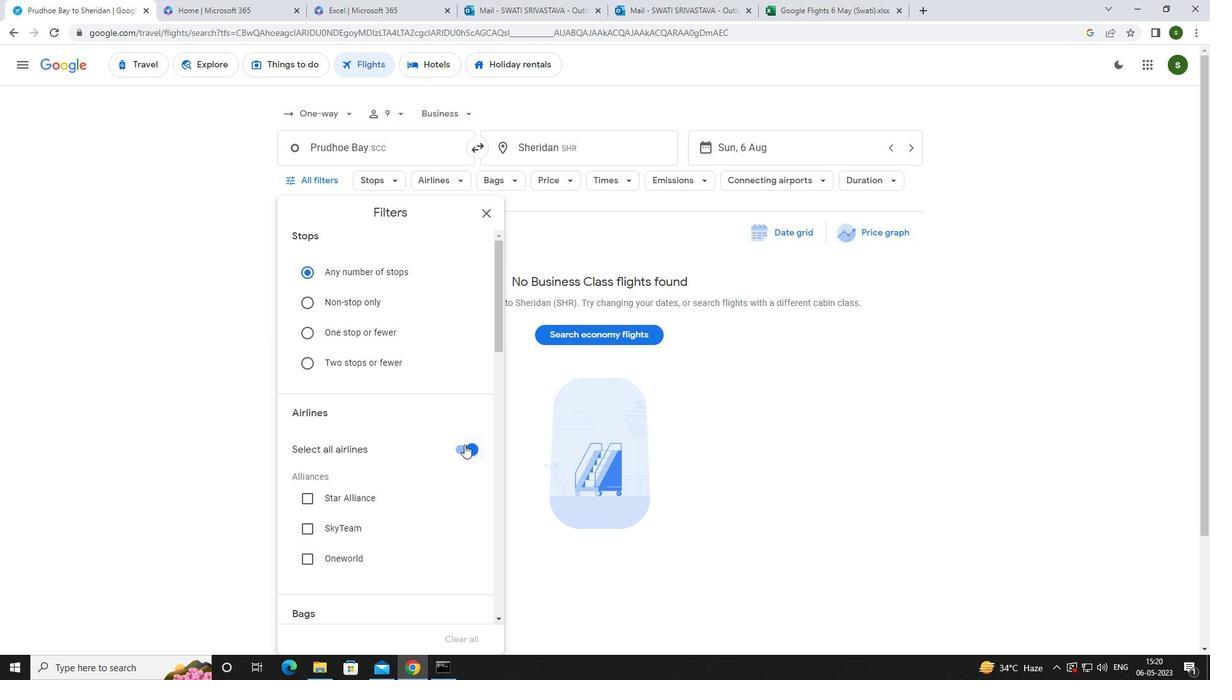 
Action: Mouse pressed left at (470, 445)
Screenshot: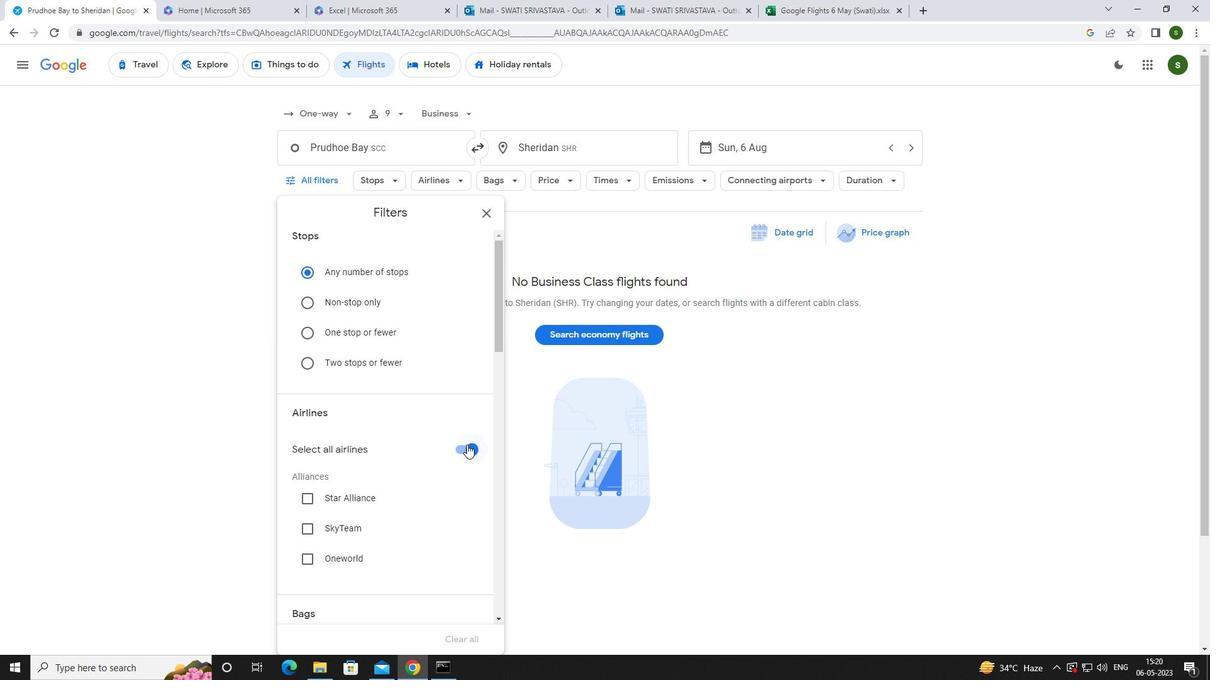 
Action: Mouse moved to (436, 422)
Screenshot: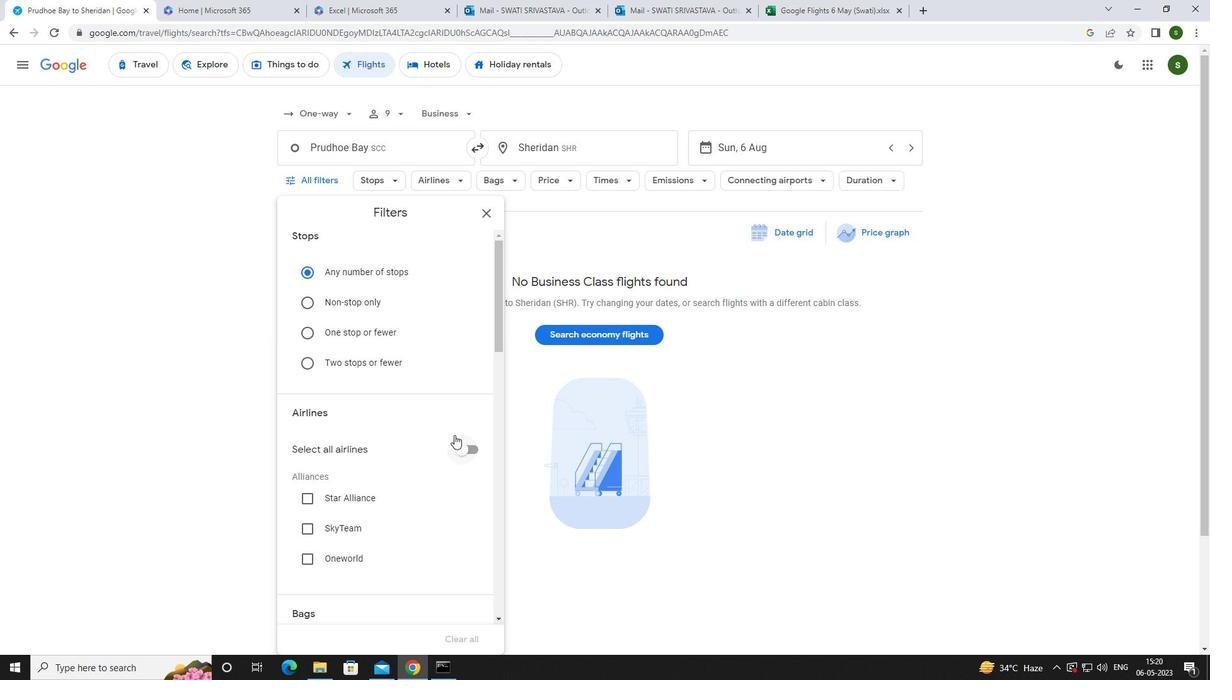 
Action: Mouse scrolled (436, 421) with delta (0, 0)
Screenshot: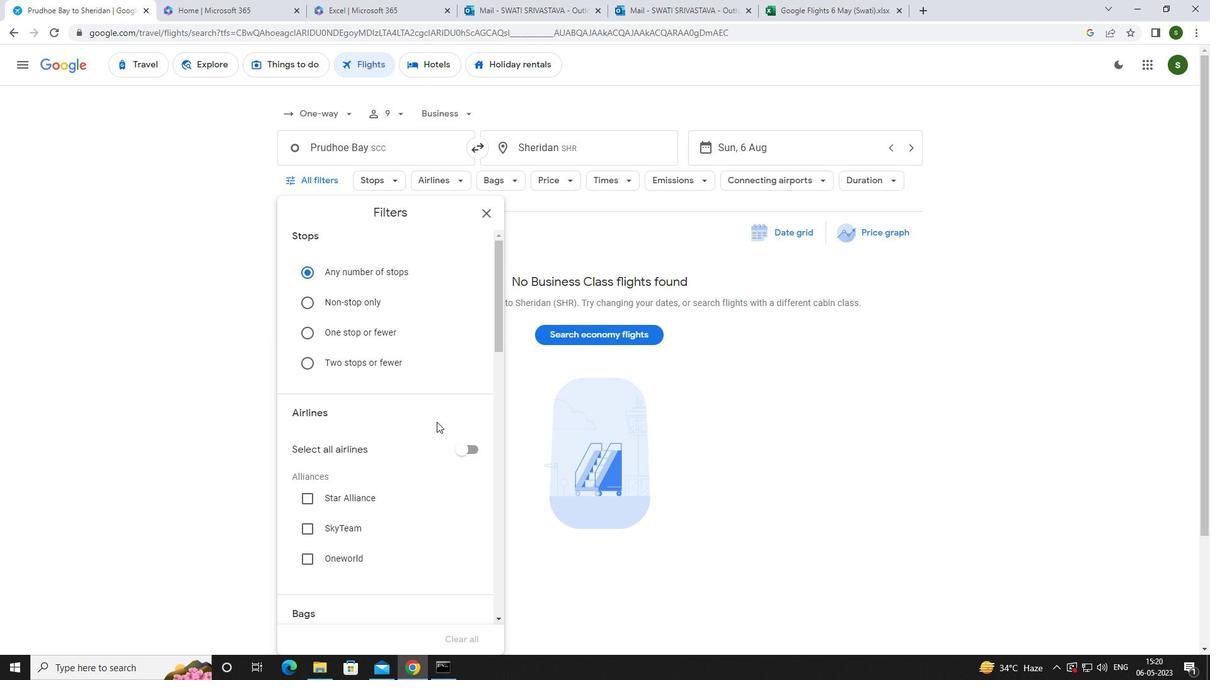 
Action: Mouse scrolled (436, 421) with delta (0, 0)
Screenshot: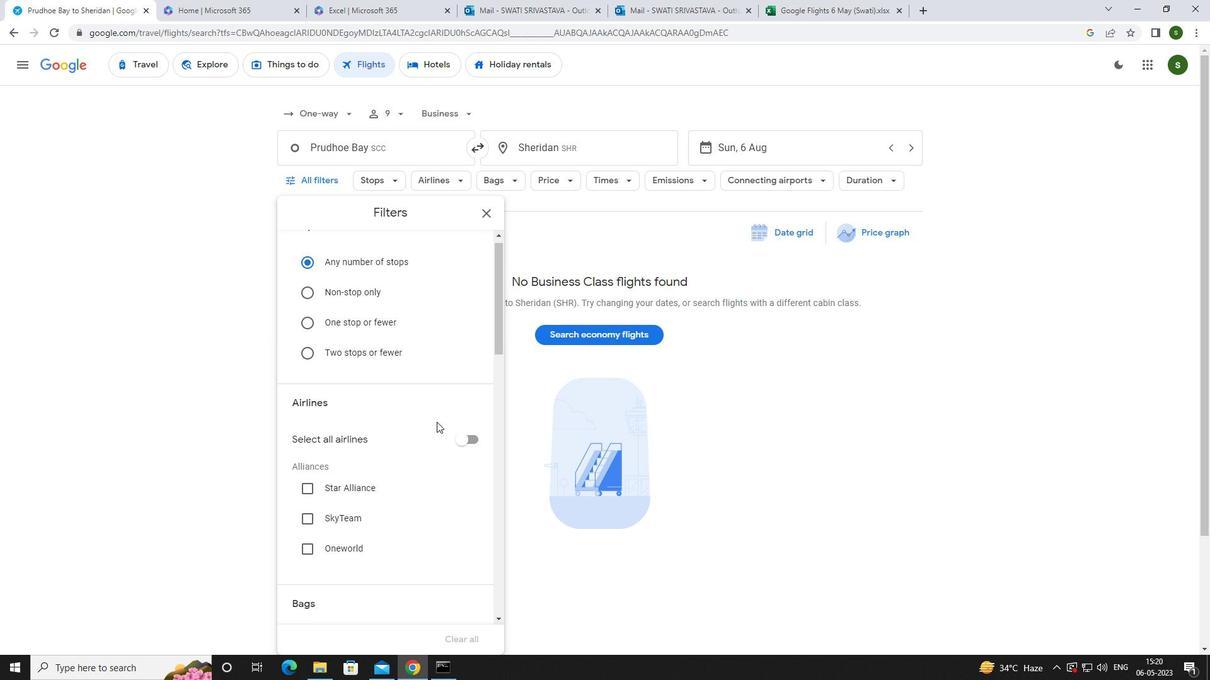 
Action: Mouse scrolled (436, 421) with delta (0, 0)
Screenshot: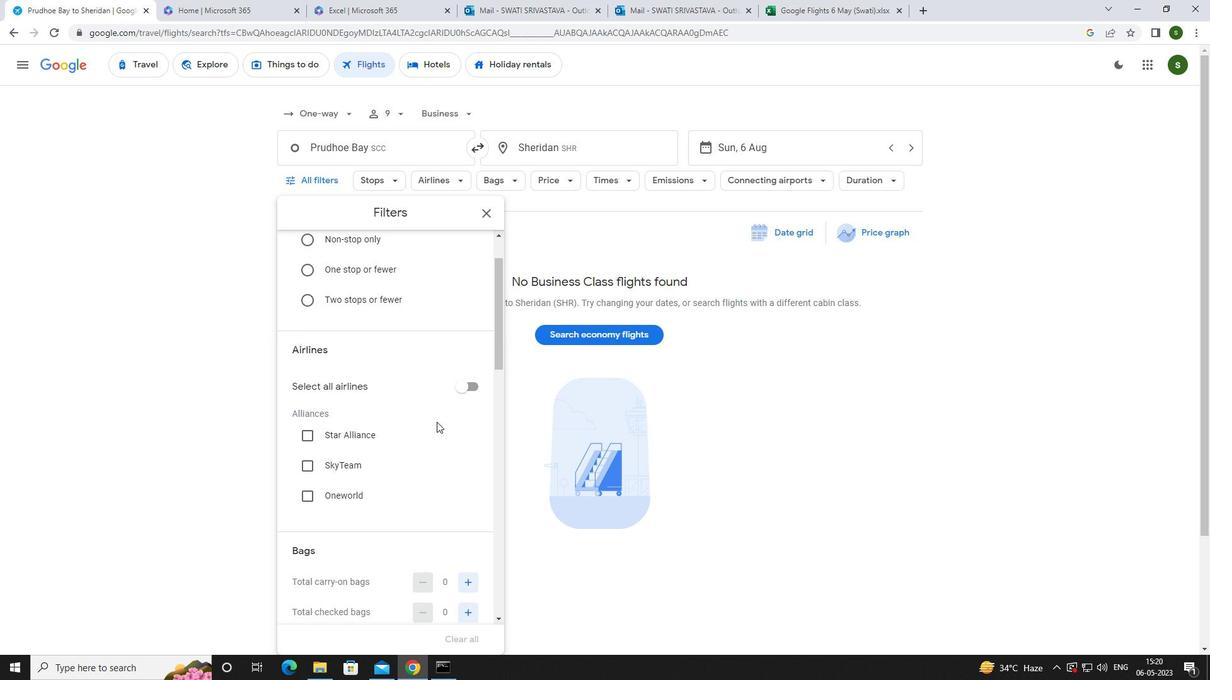 
Action: Mouse scrolled (436, 421) with delta (0, 0)
Screenshot: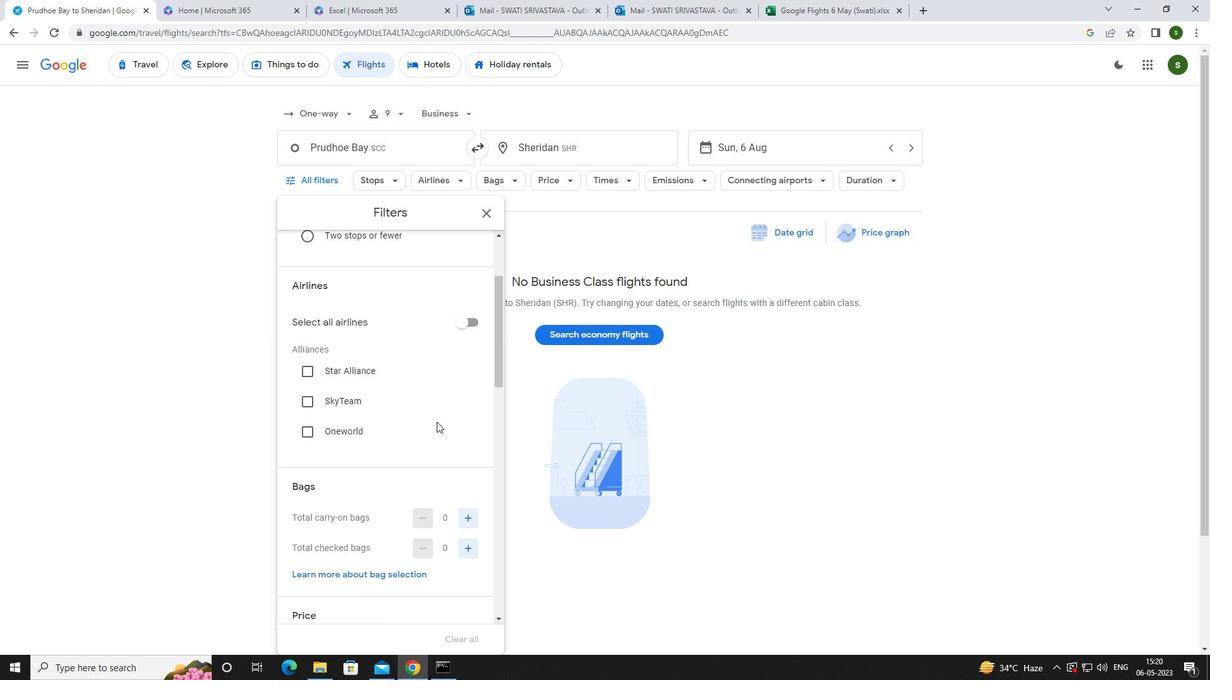 
Action: Mouse moved to (463, 416)
Screenshot: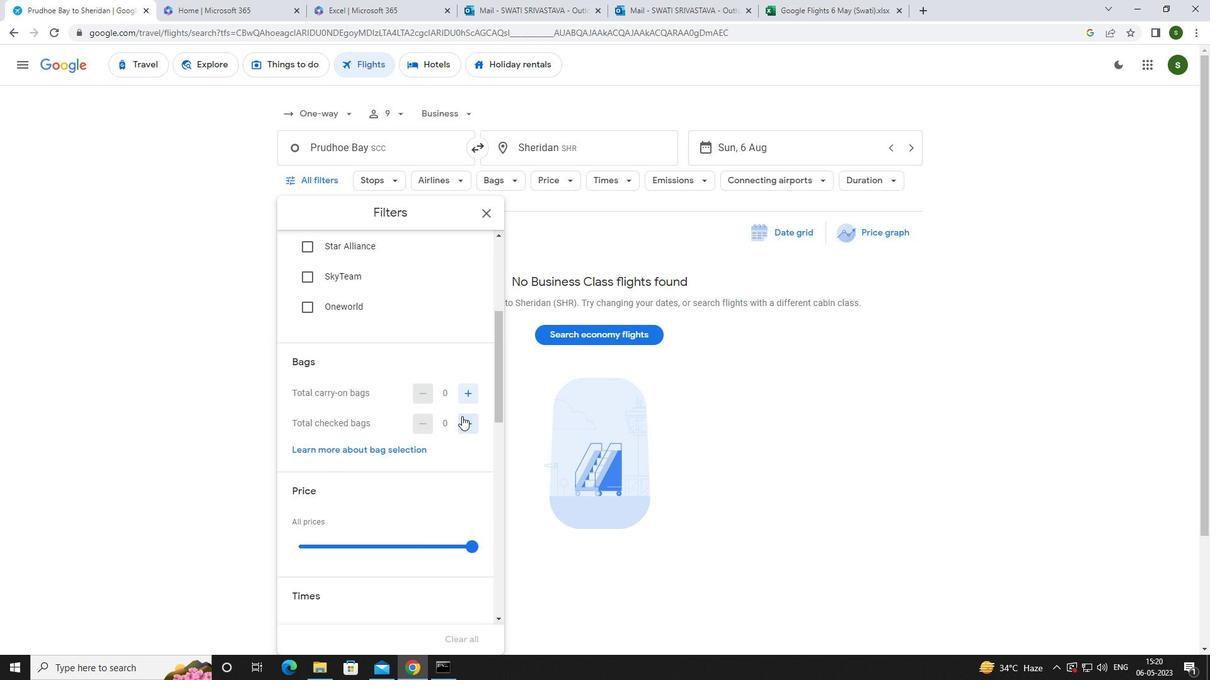 
Action: Mouse pressed left at (463, 416)
Screenshot: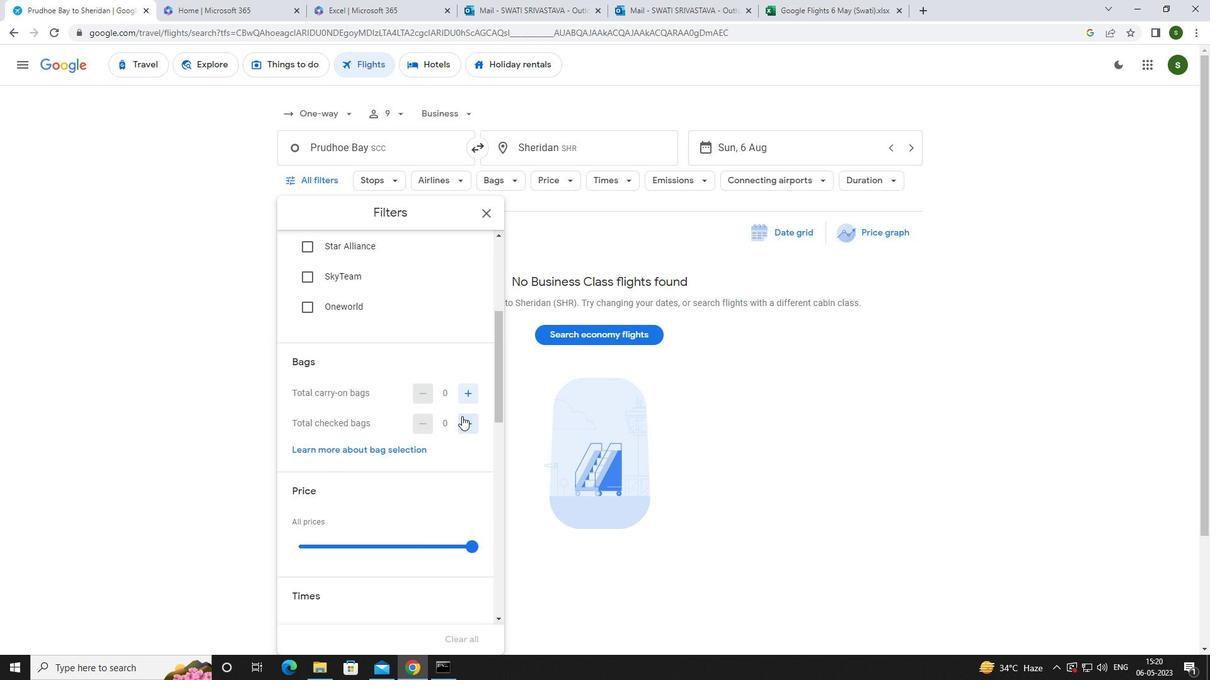 
Action: Mouse pressed left at (463, 416)
Screenshot: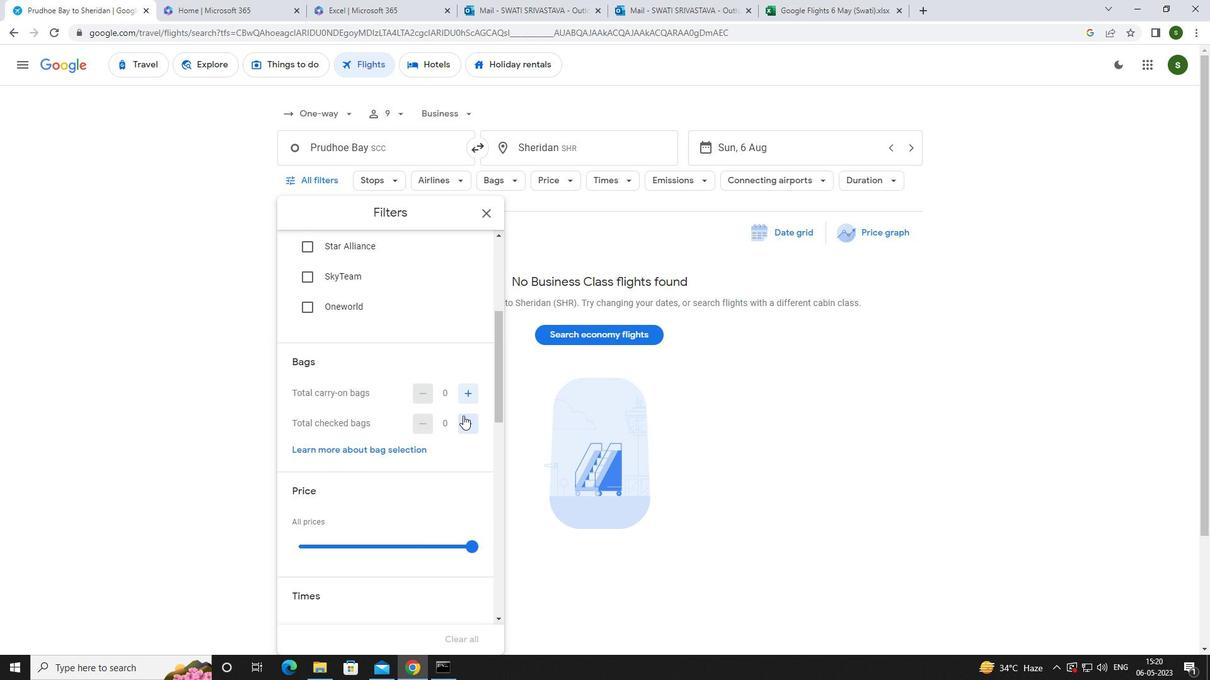 
Action: Mouse scrolled (463, 415) with delta (0, 0)
Screenshot: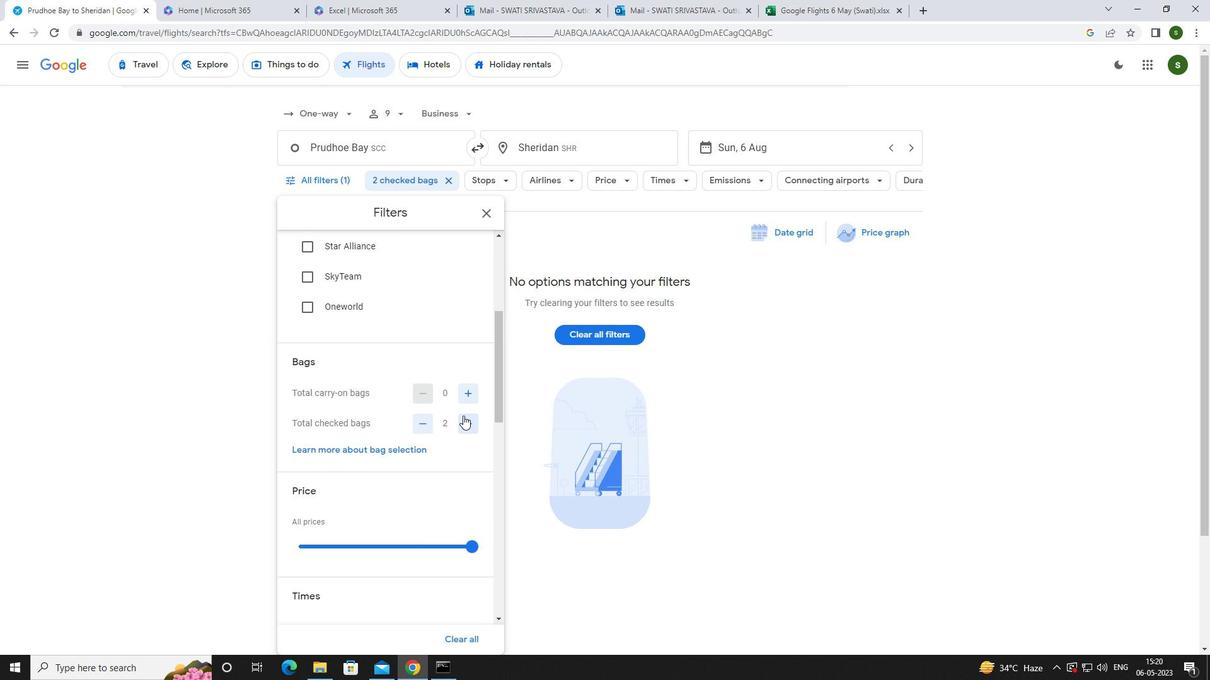 
Action: Mouse scrolled (463, 415) with delta (0, 0)
Screenshot: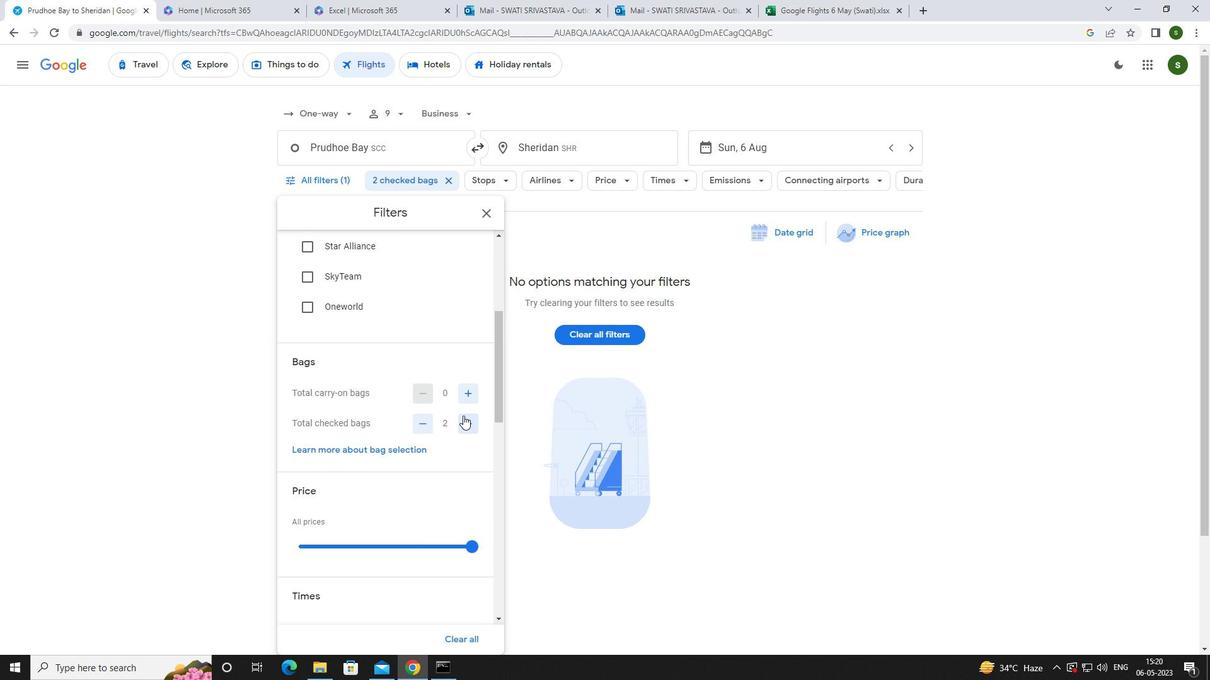 
Action: Mouse moved to (465, 415)
Screenshot: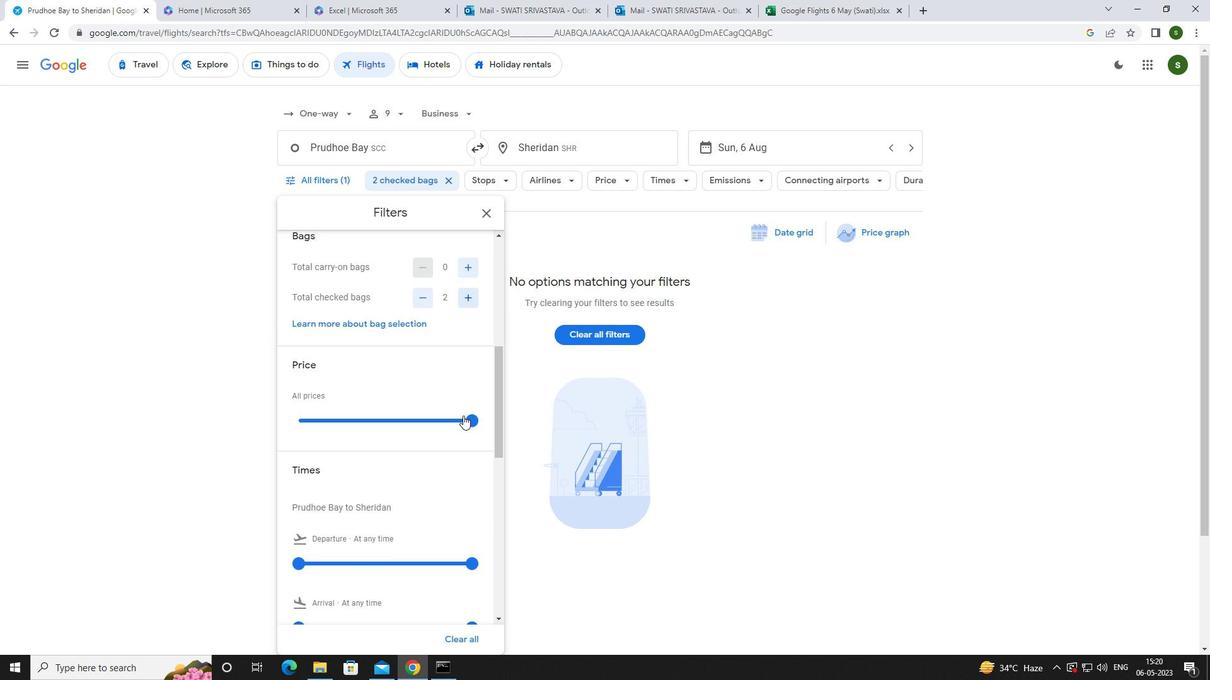 
Action: Mouse pressed left at (465, 415)
Screenshot: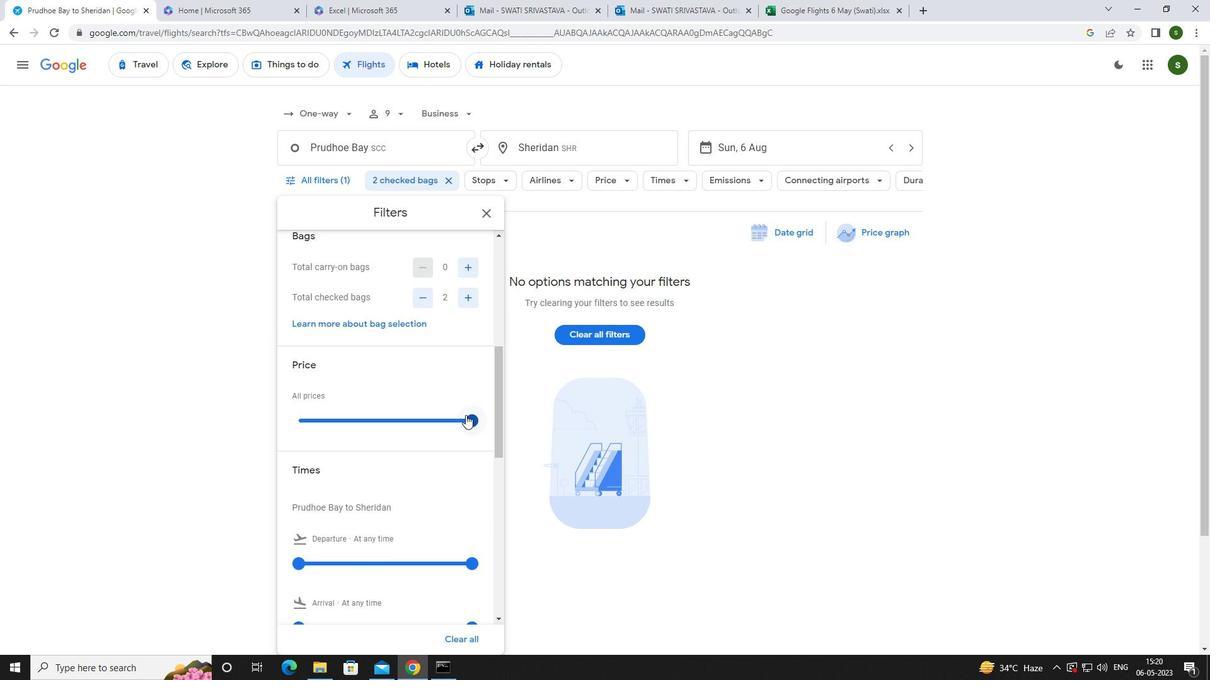 
Action: Mouse scrolled (465, 414) with delta (0, 0)
Screenshot: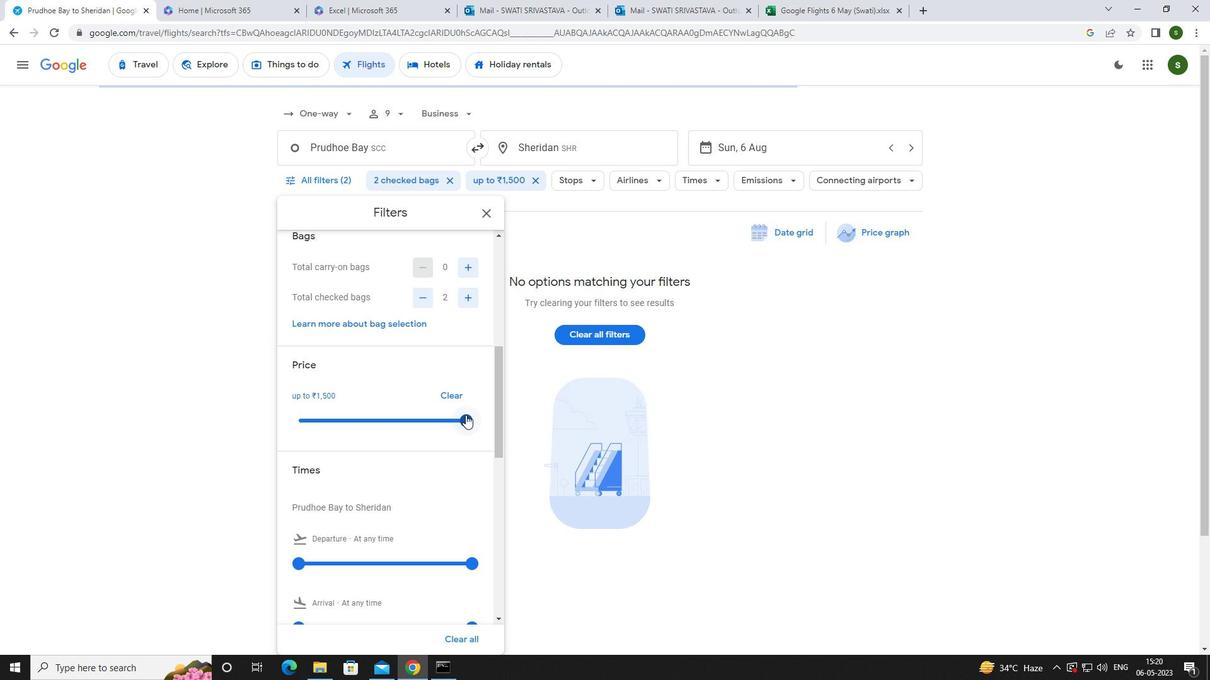 
Action: Mouse scrolled (465, 414) with delta (0, 0)
Screenshot: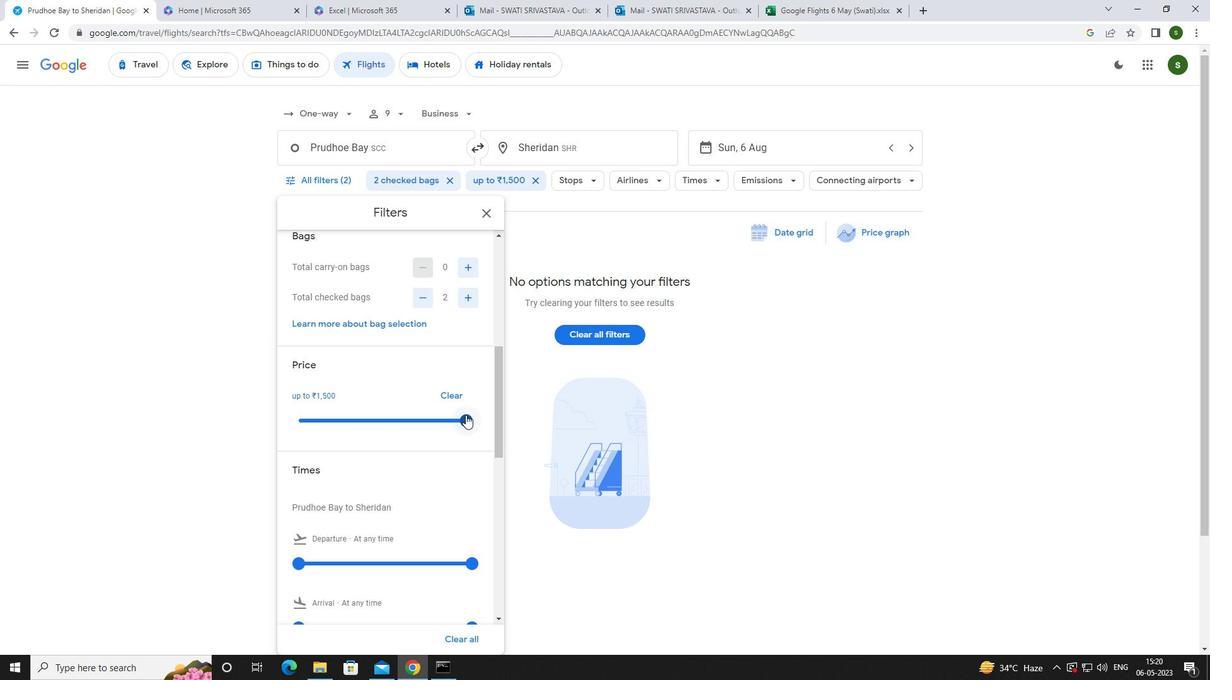 
Action: Mouse moved to (299, 434)
Screenshot: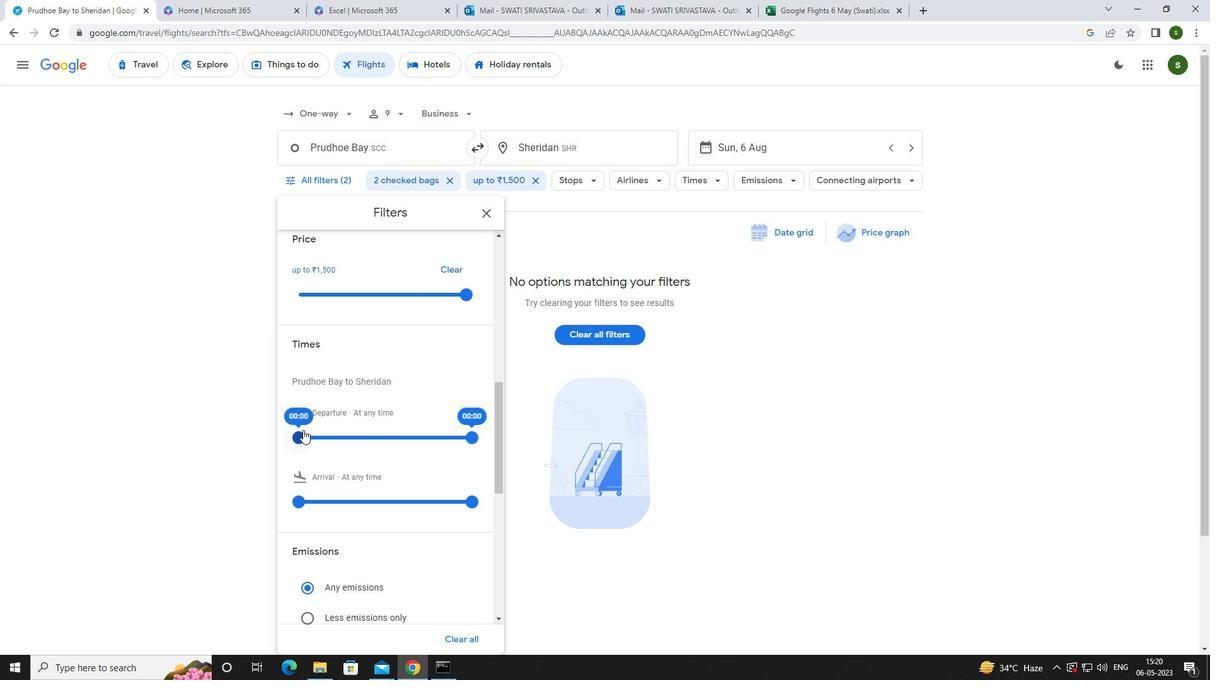 
Action: Mouse pressed left at (299, 434)
Screenshot: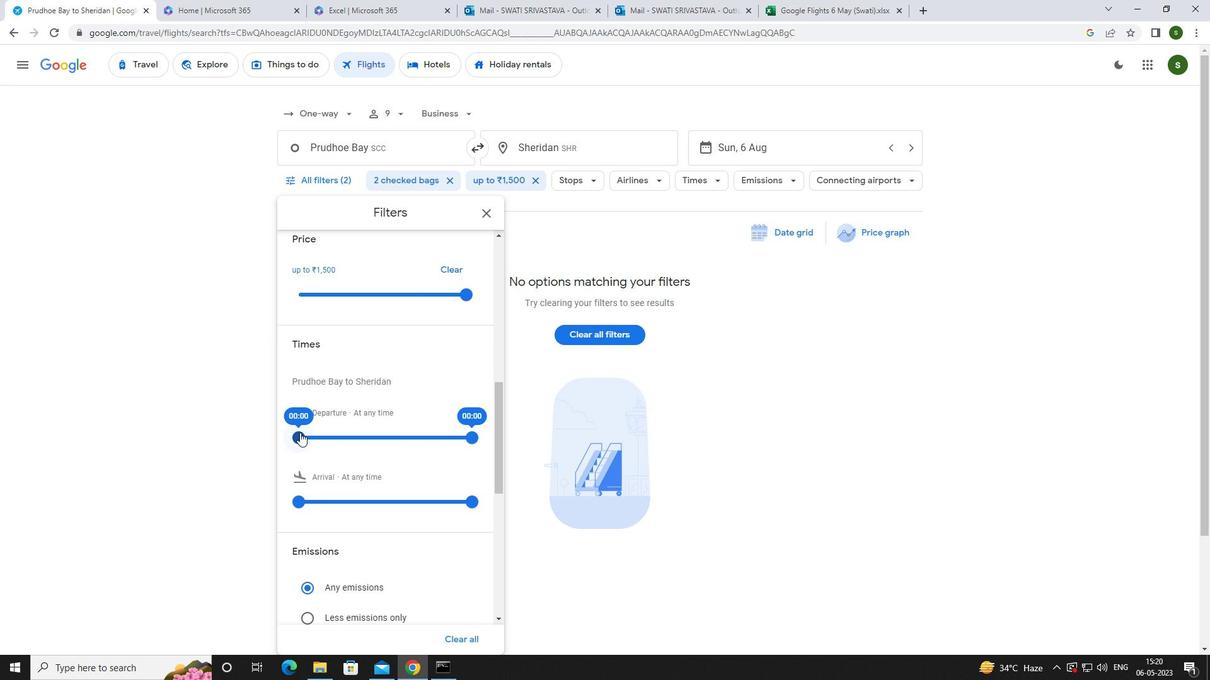 
Action: Mouse moved to (548, 581)
Screenshot: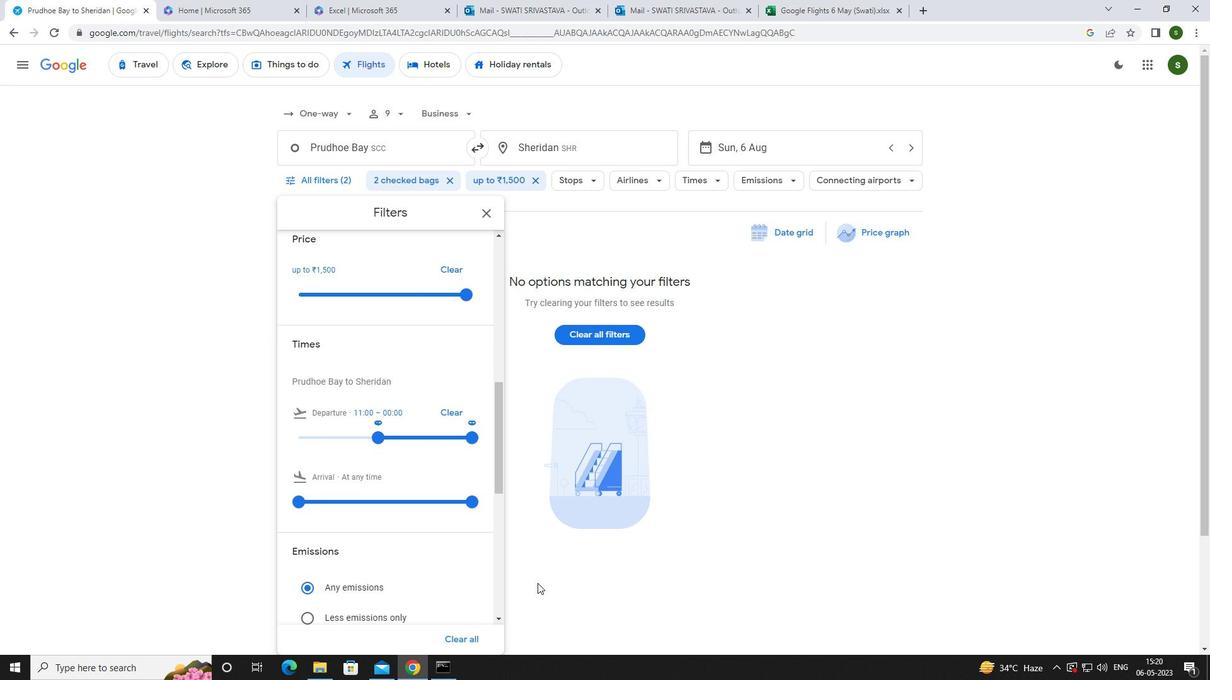 
Action: Mouse pressed left at (548, 581)
Screenshot: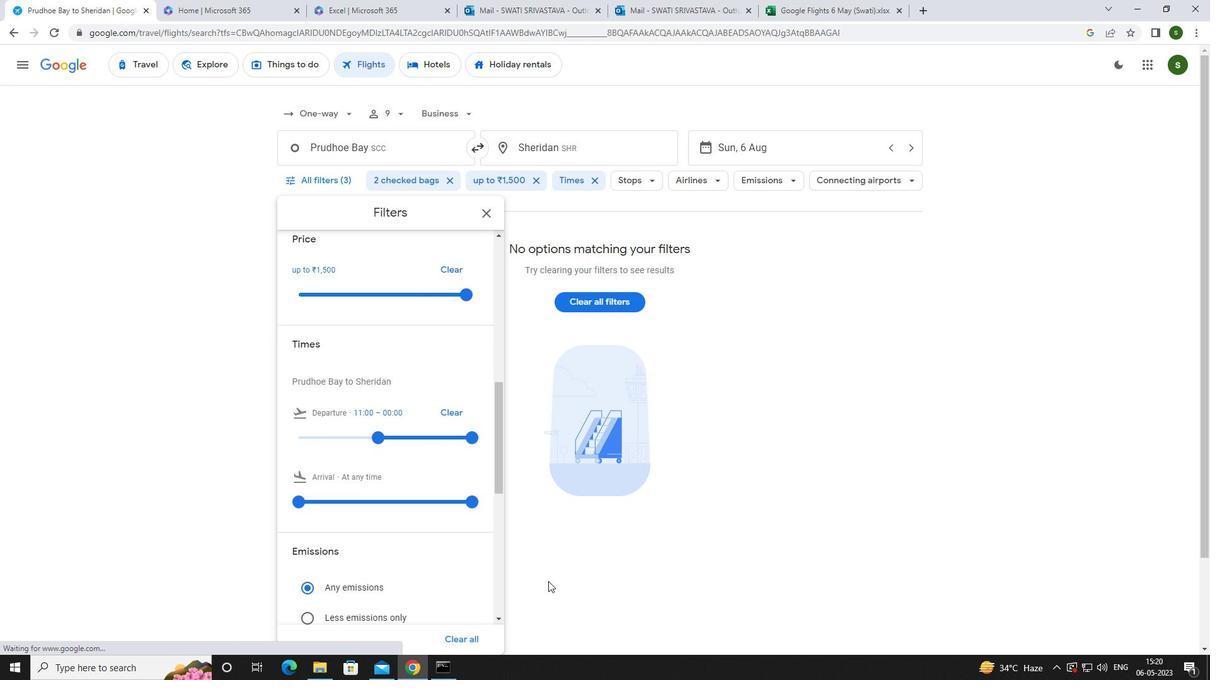 
